 Task: Create a due date automation trigger when advanced on, on the wednesday of the week a card is due add fields with custom field "Resume" cleared at 11:00 AM.
Action: Mouse moved to (1259, 86)
Screenshot: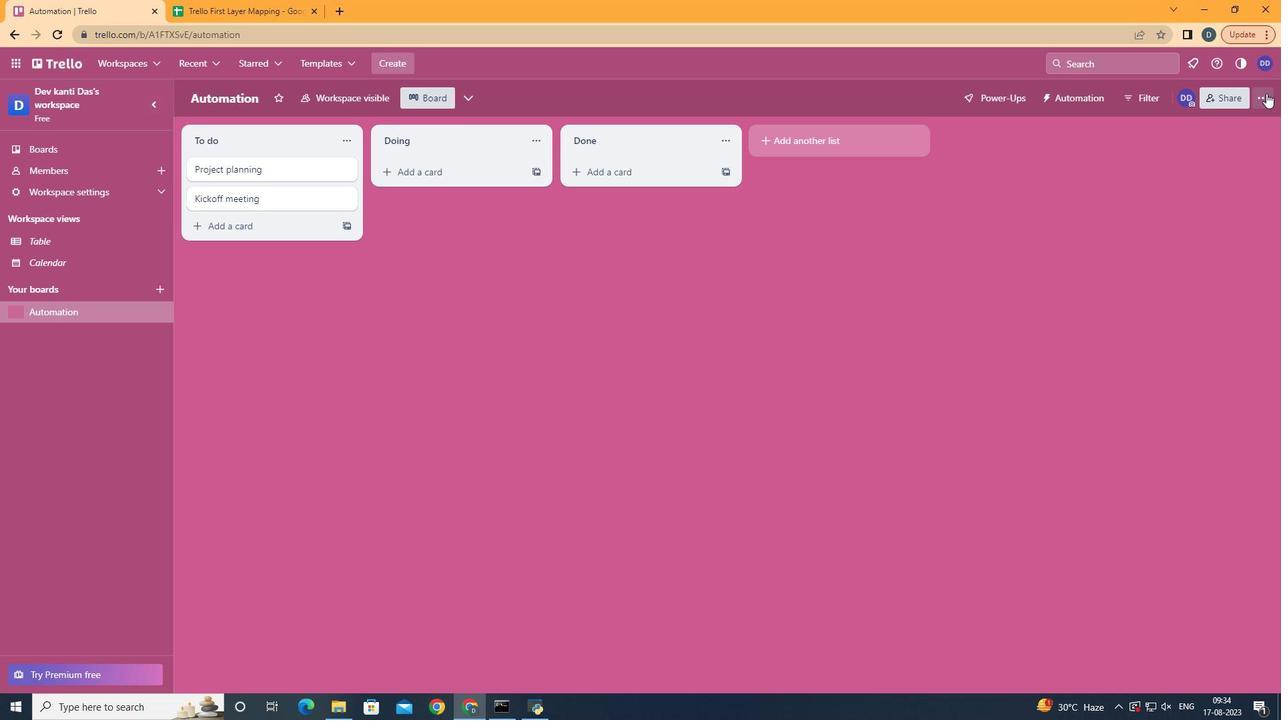 
Action: Mouse pressed left at (1259, 86)
Screenshot: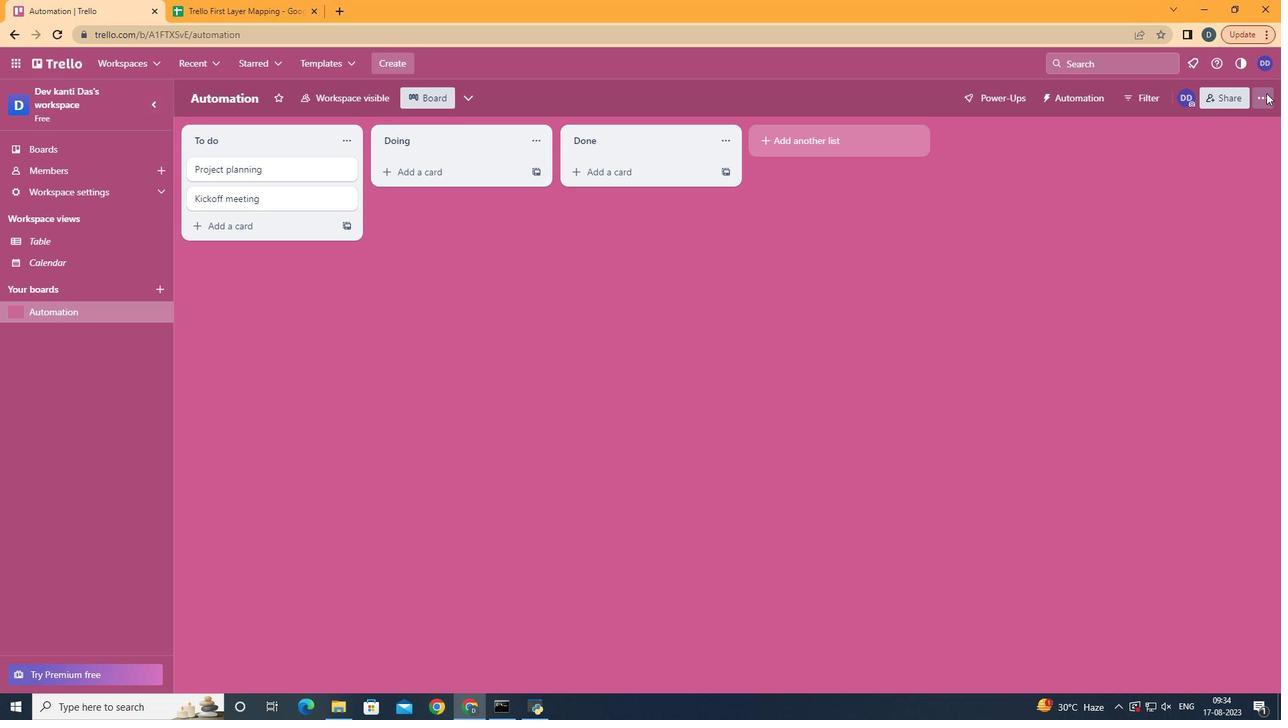
Action: Mouse moved to (1153, 279)
Screenshot: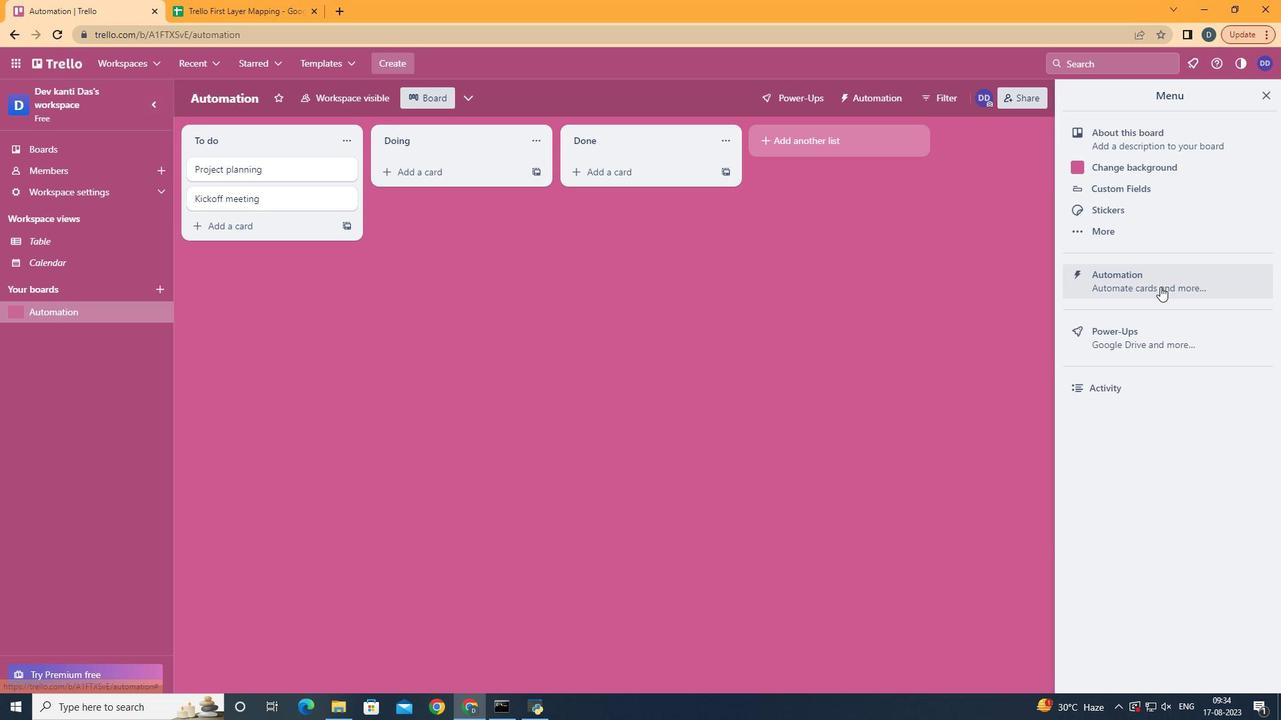 
Action: Mouse pressed left at (1153, 279)
Screenshot: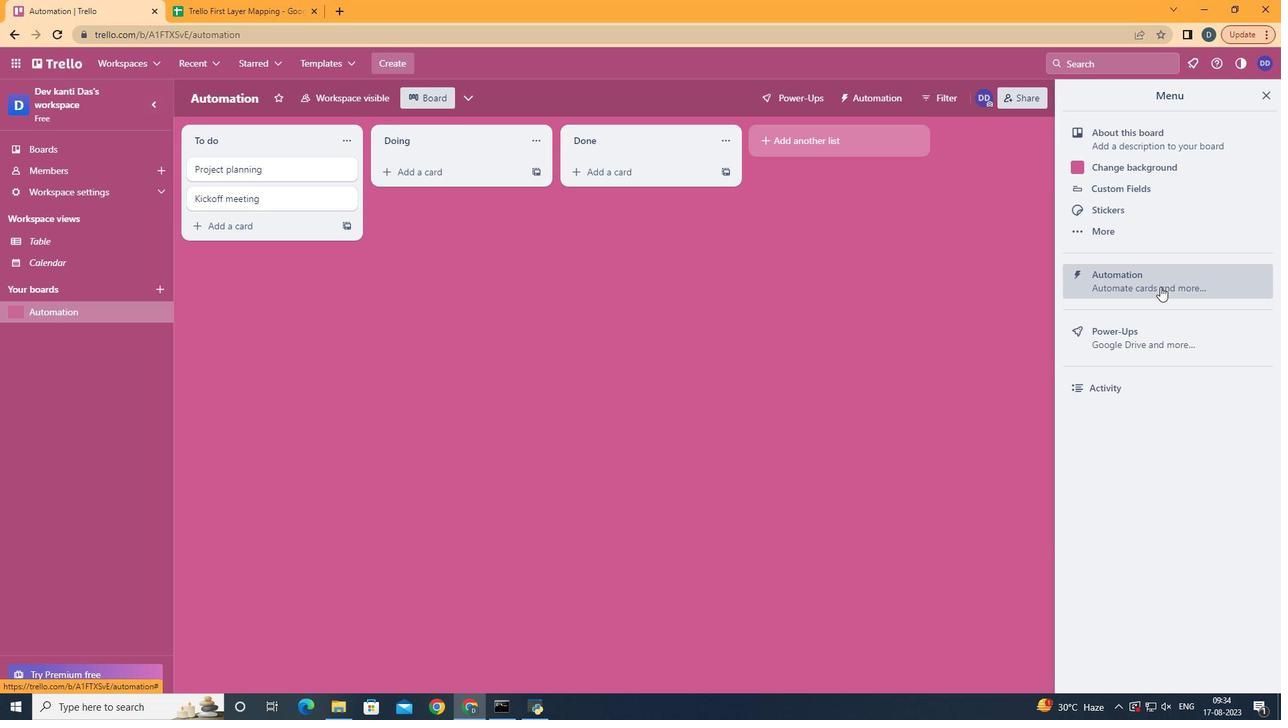 
Action: Mouse moved to (266, 263)
Screenshot: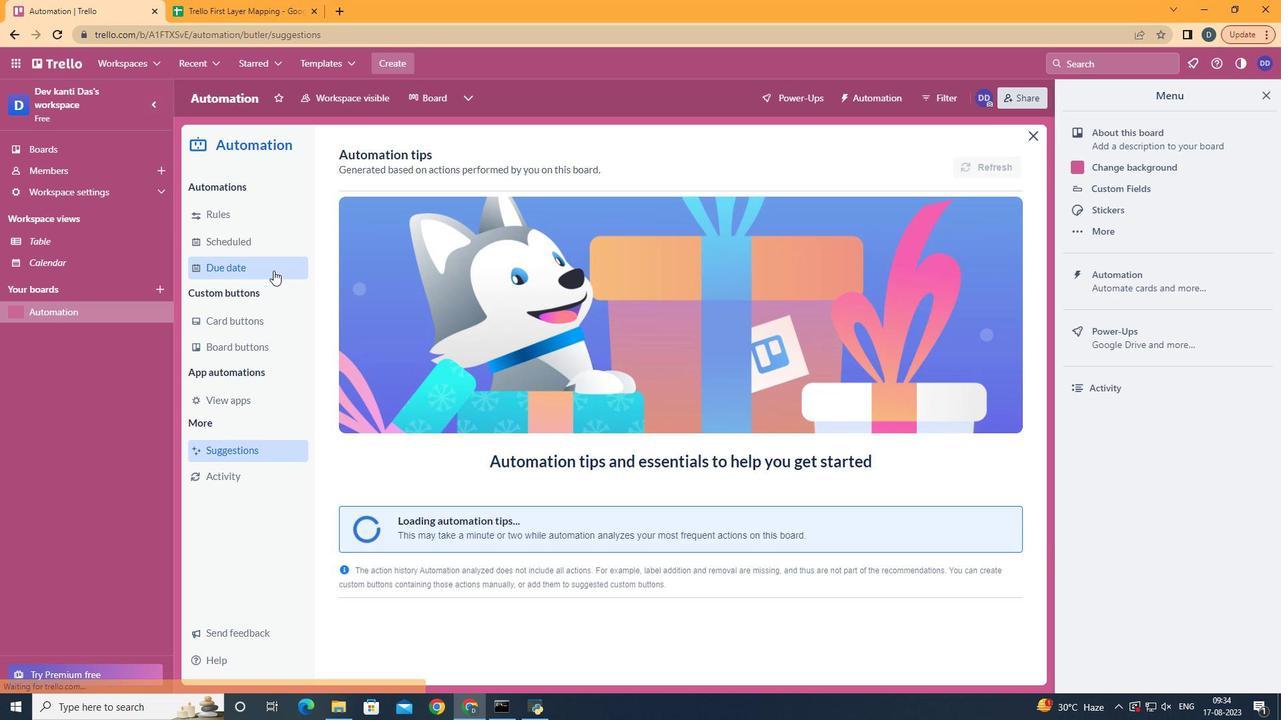 
Action: Mouse pressed left at (266, 263)
Screenshot: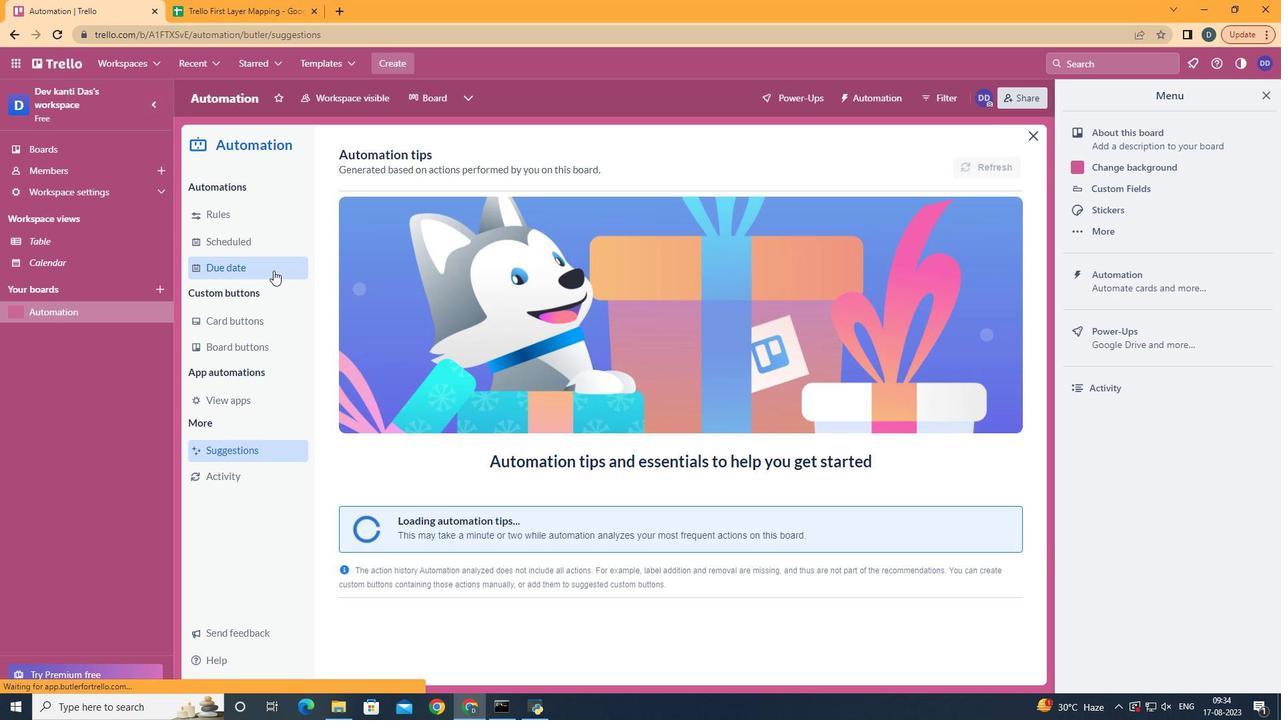 
Action: Mouse moved to (923, 159)
Screenshot: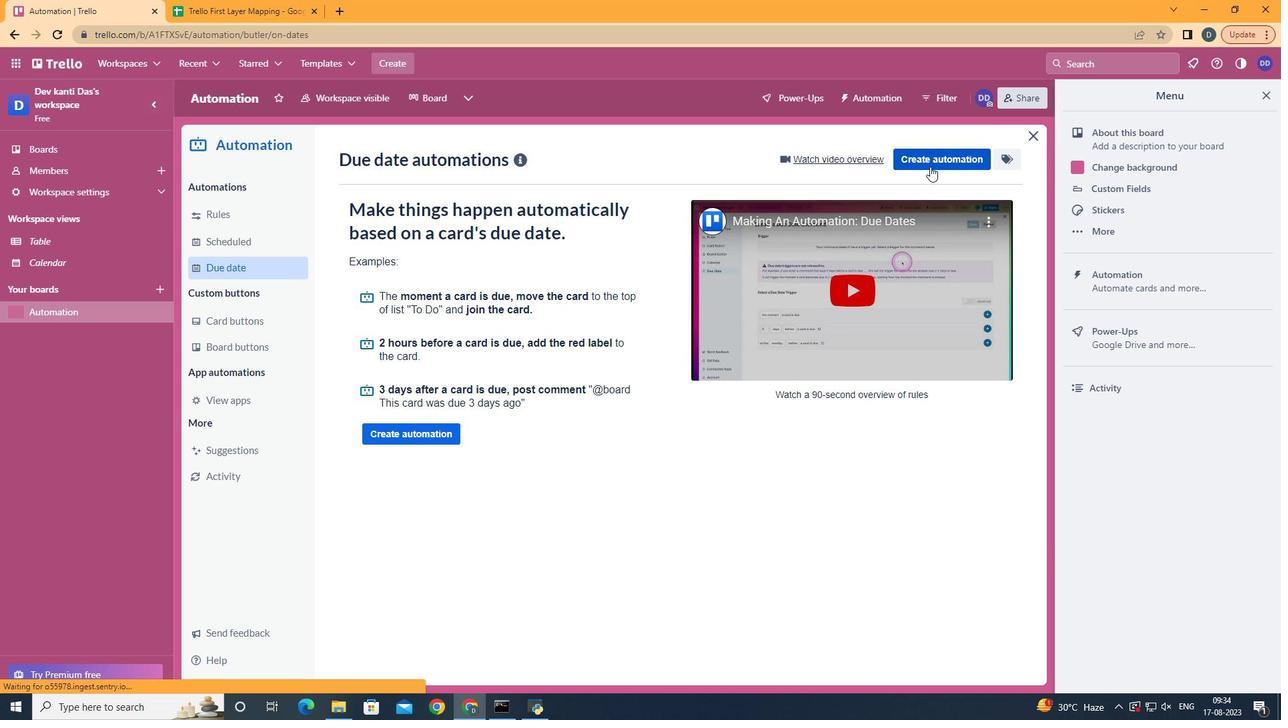 
Action: Mouse pressed left at (923, 159)
Screenshot: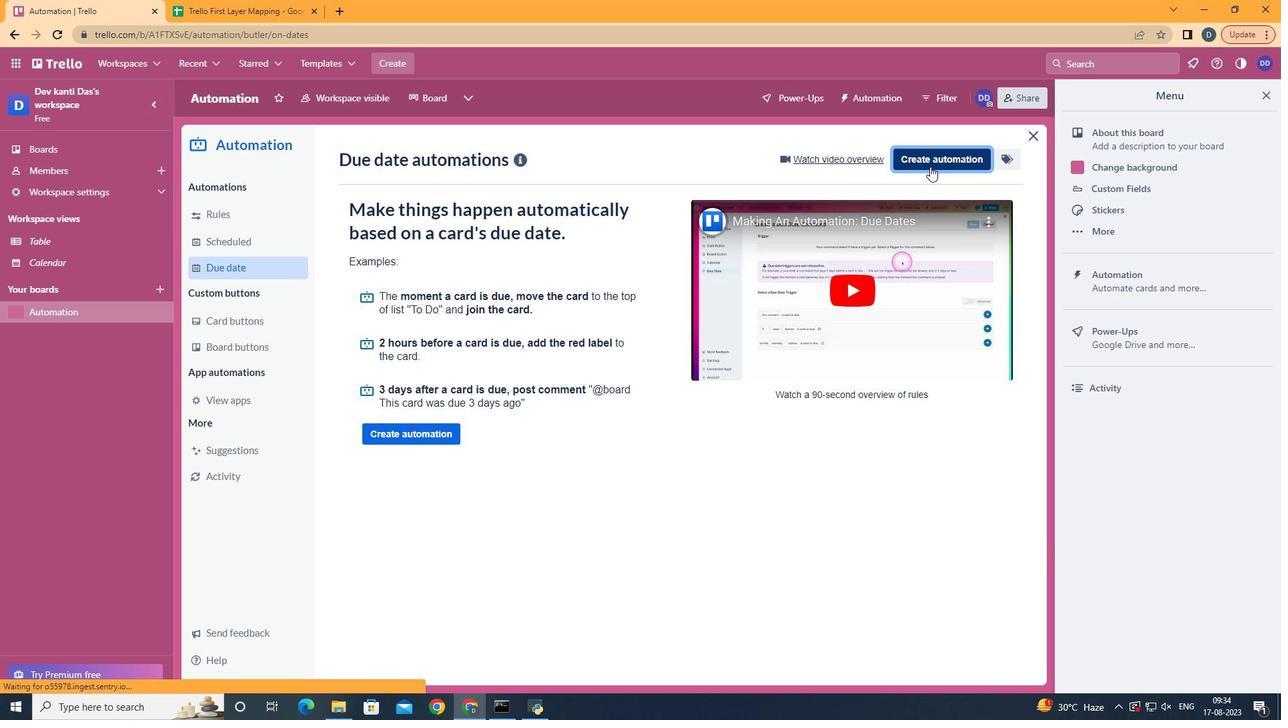 
Action: Mouse moved to (699, 286)
Screenshot: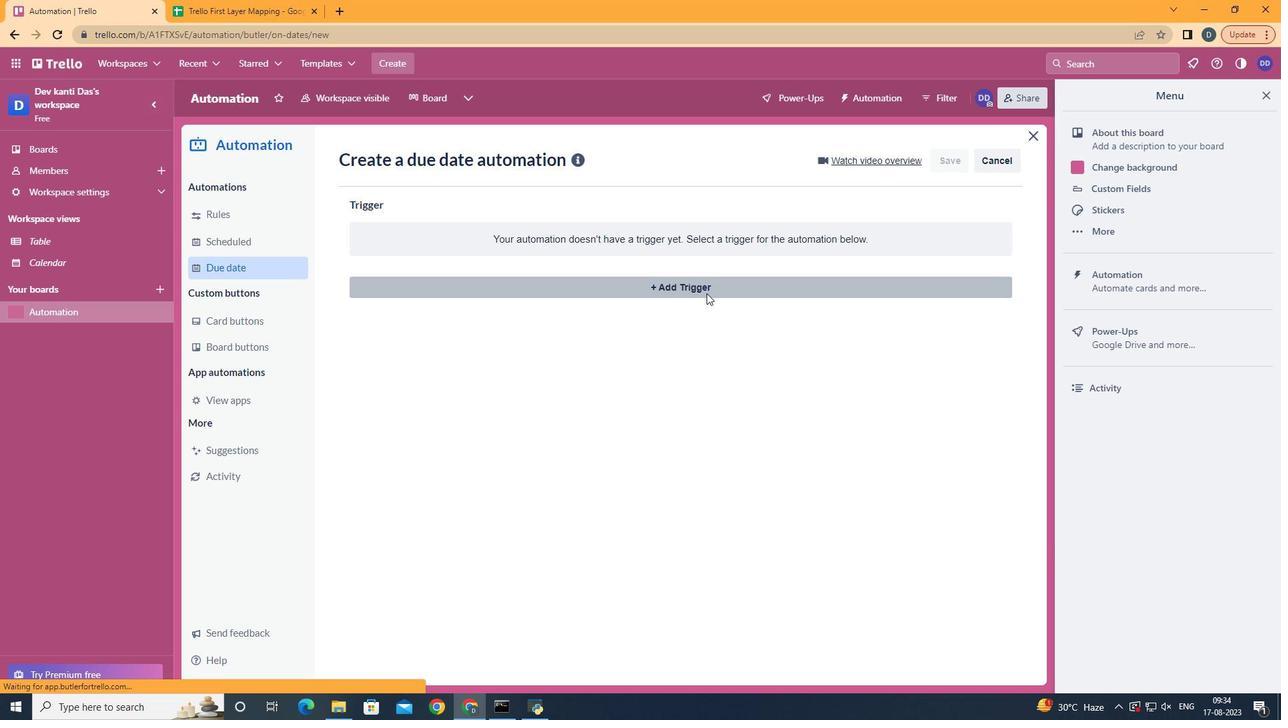
Action: Mouse pressed left at (699, 286)
Screenshot: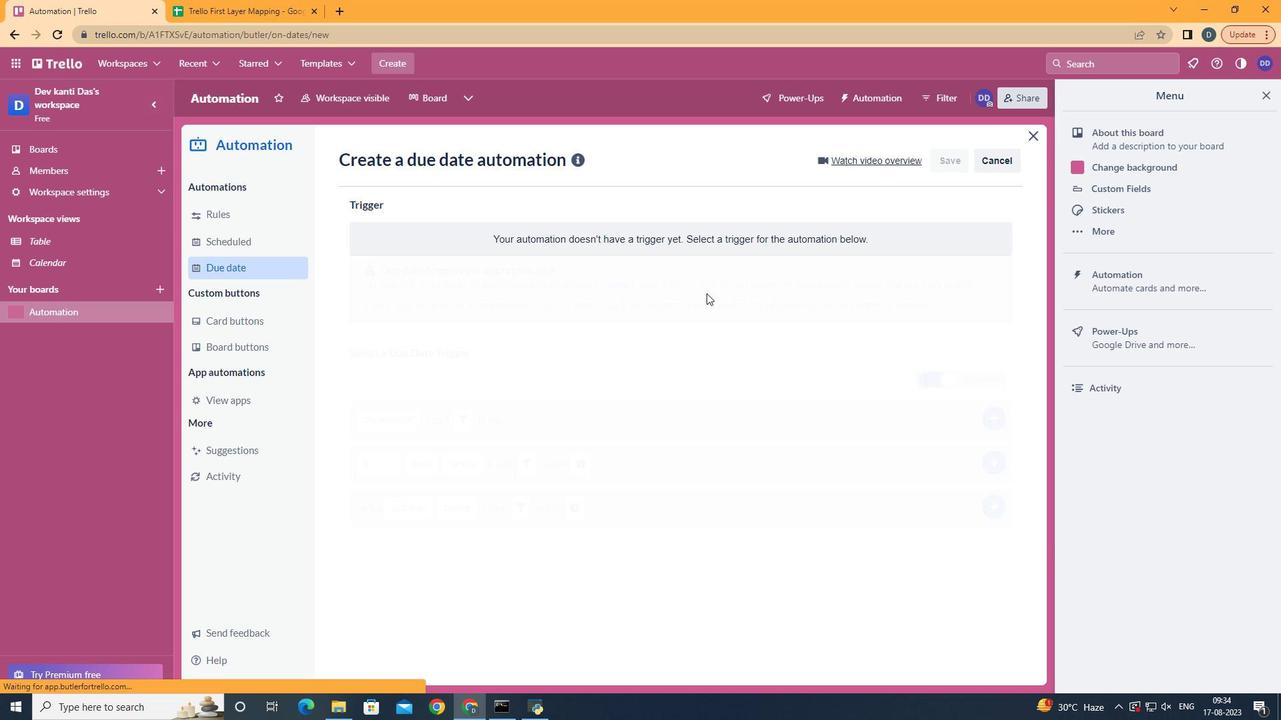
Action: Mouse moved to (421, 395)
Screenshot: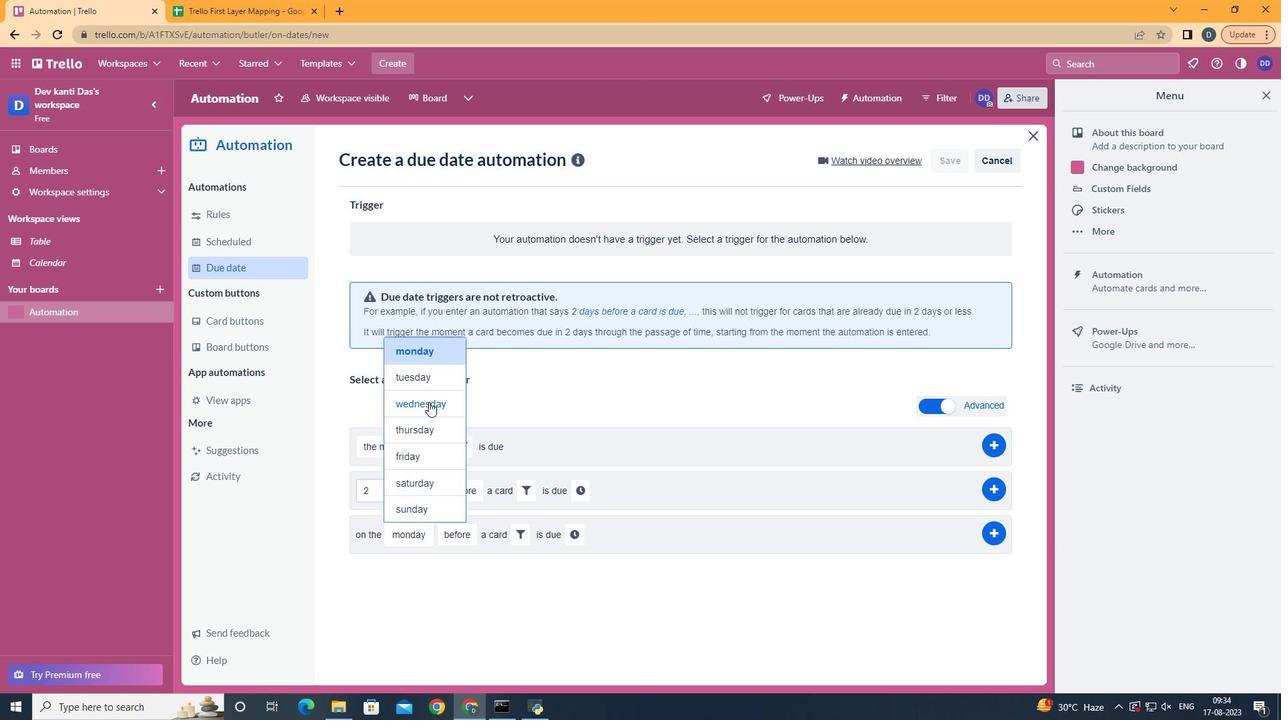 
Action: Mouse pressed left at (421, 395)
Screenshot: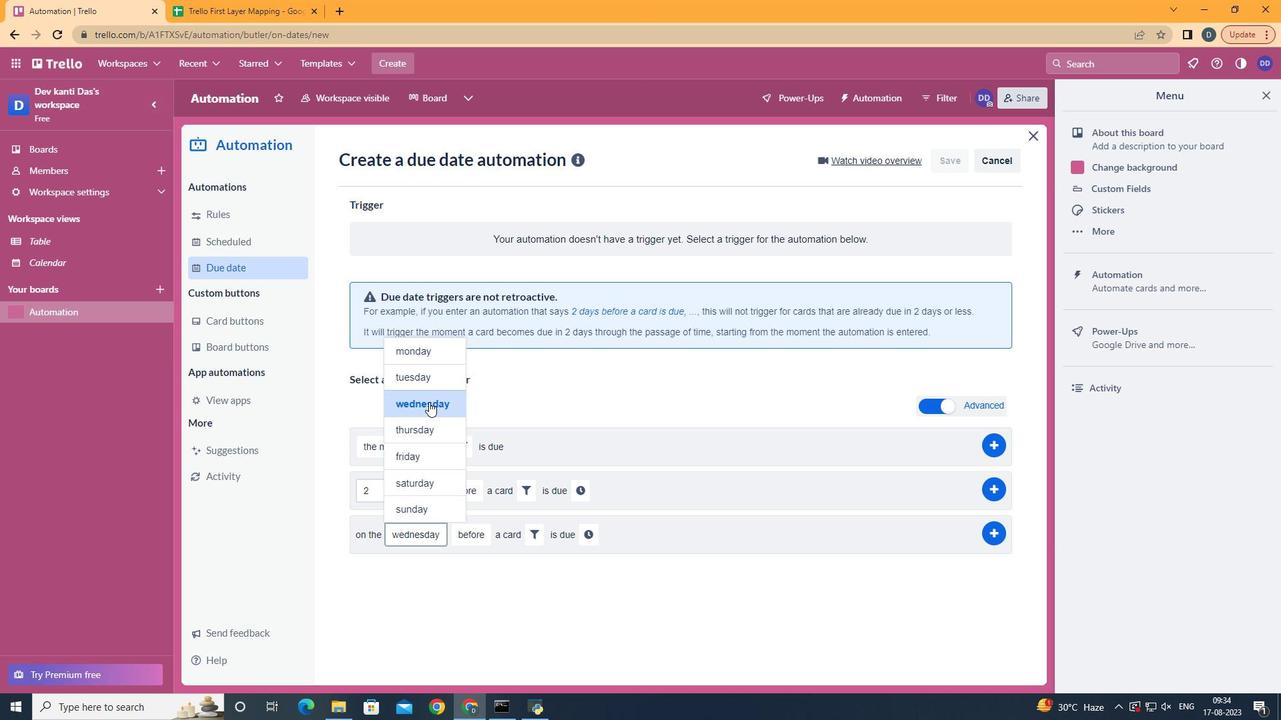 
Action: Mouse moved to (477, 606)
Screenshot: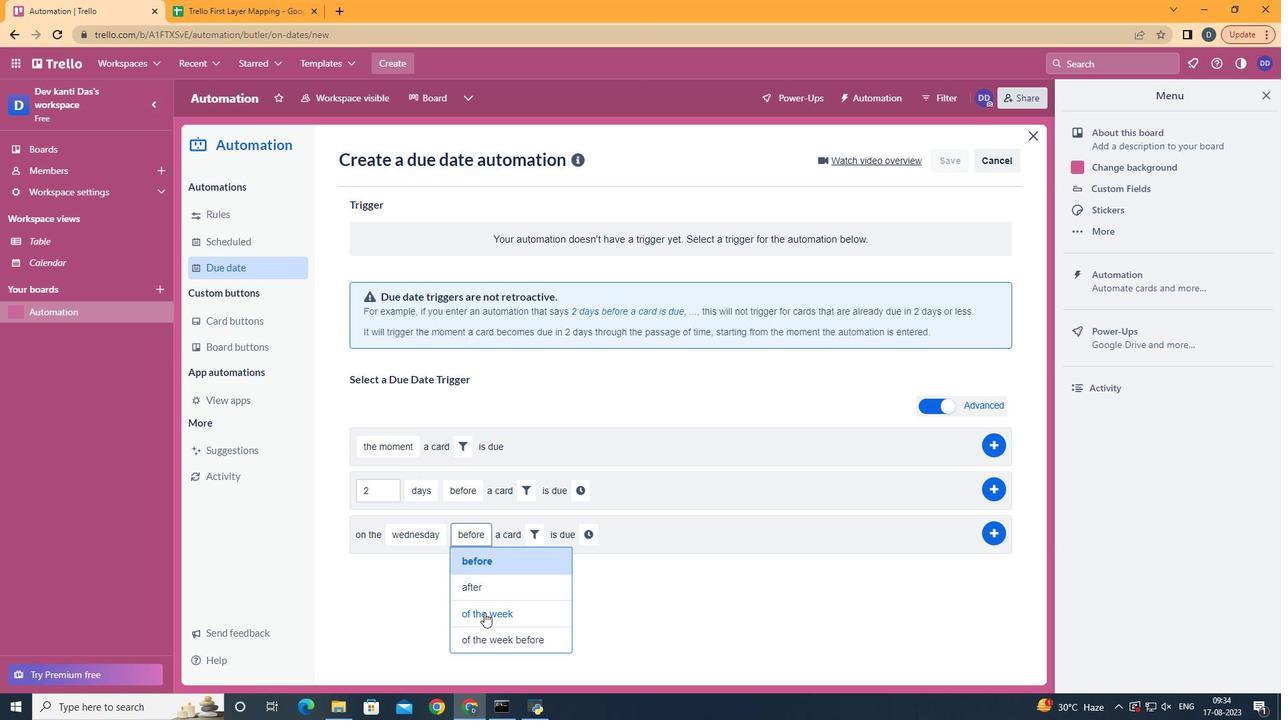 
Action: Mouse pressed left at (477, 606)
Screenshot: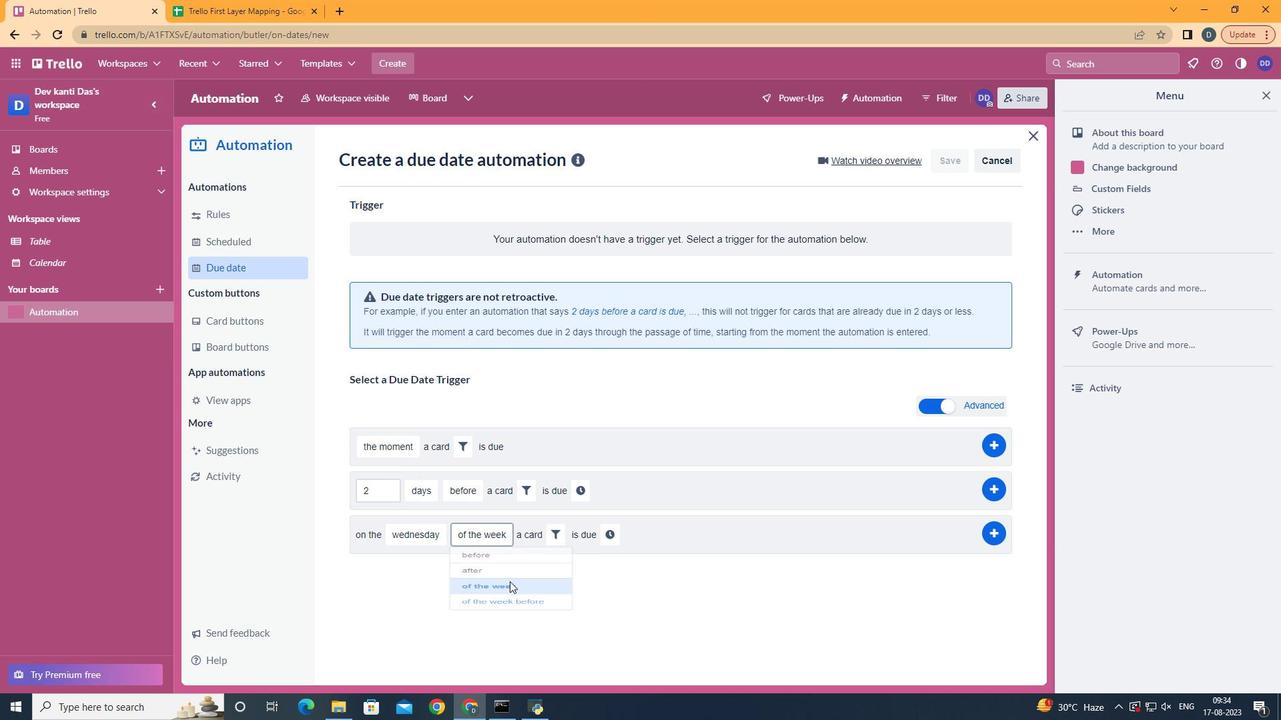 
Action: Mouse moved to (540, 524)
Screenshot: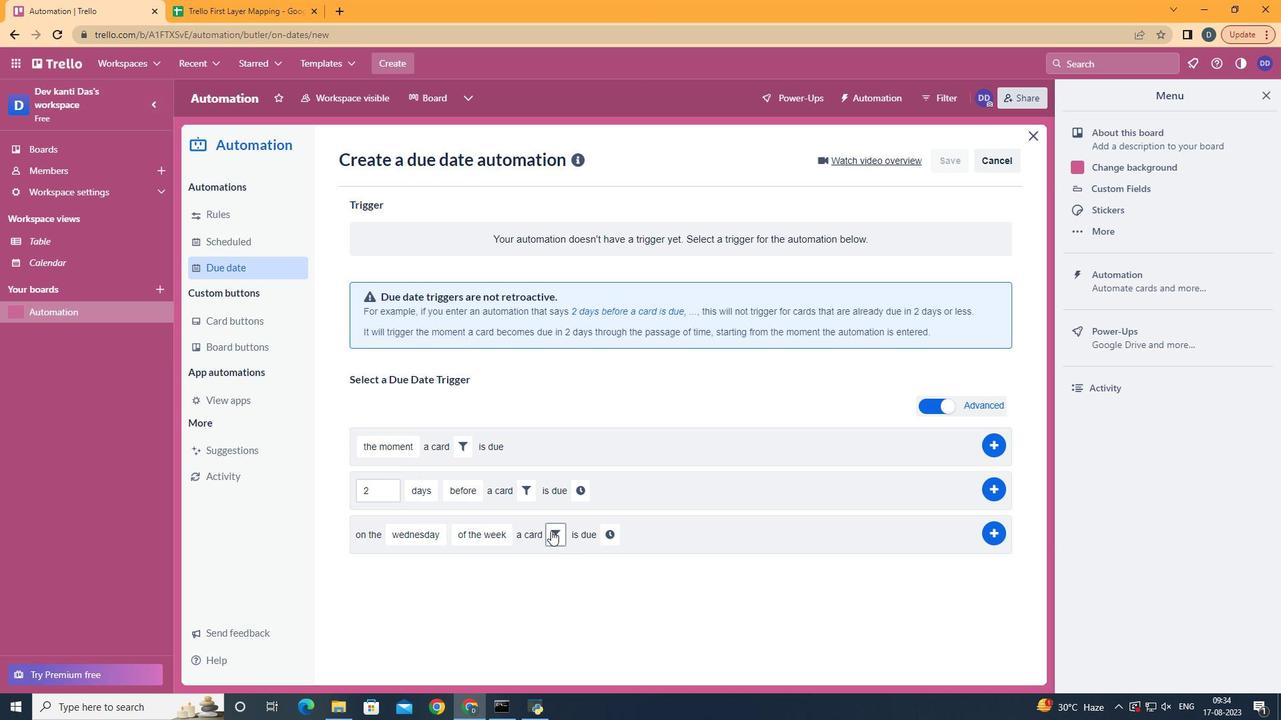 
Action: Mouse pressed left at (540, 524)
Screenshot: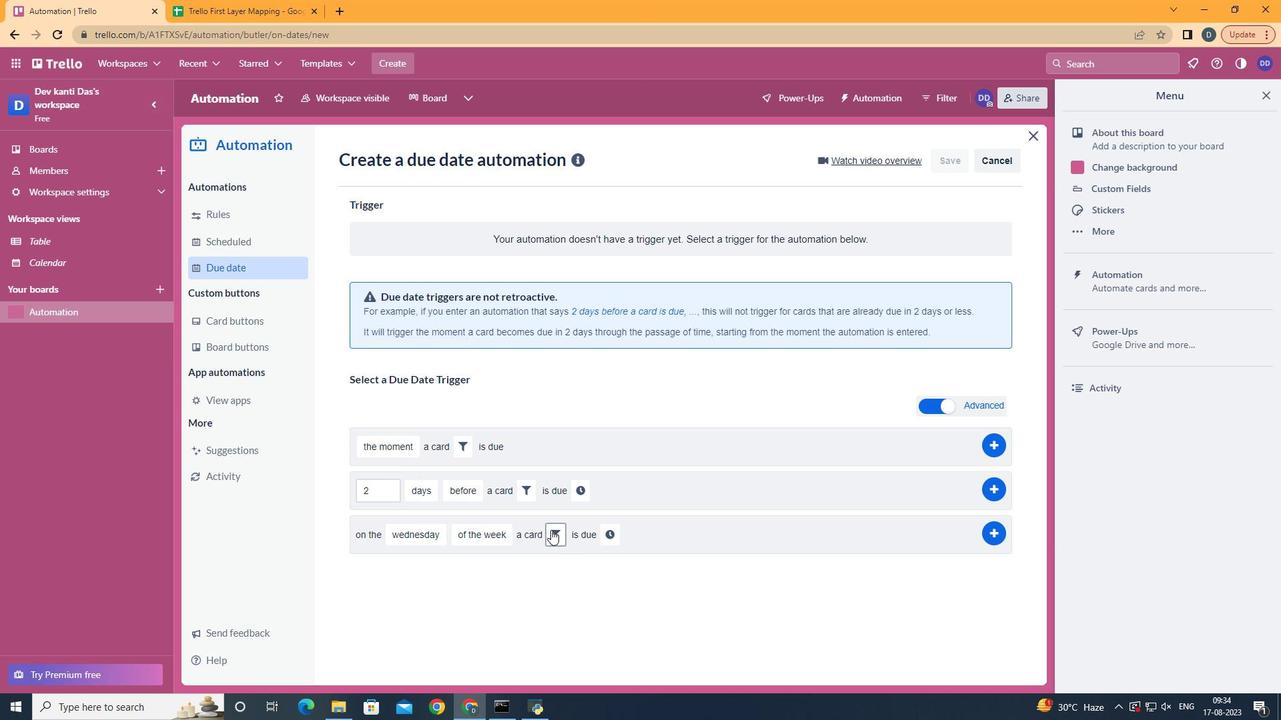 
Action: Mouse moved to (786, 569)
Screenshot: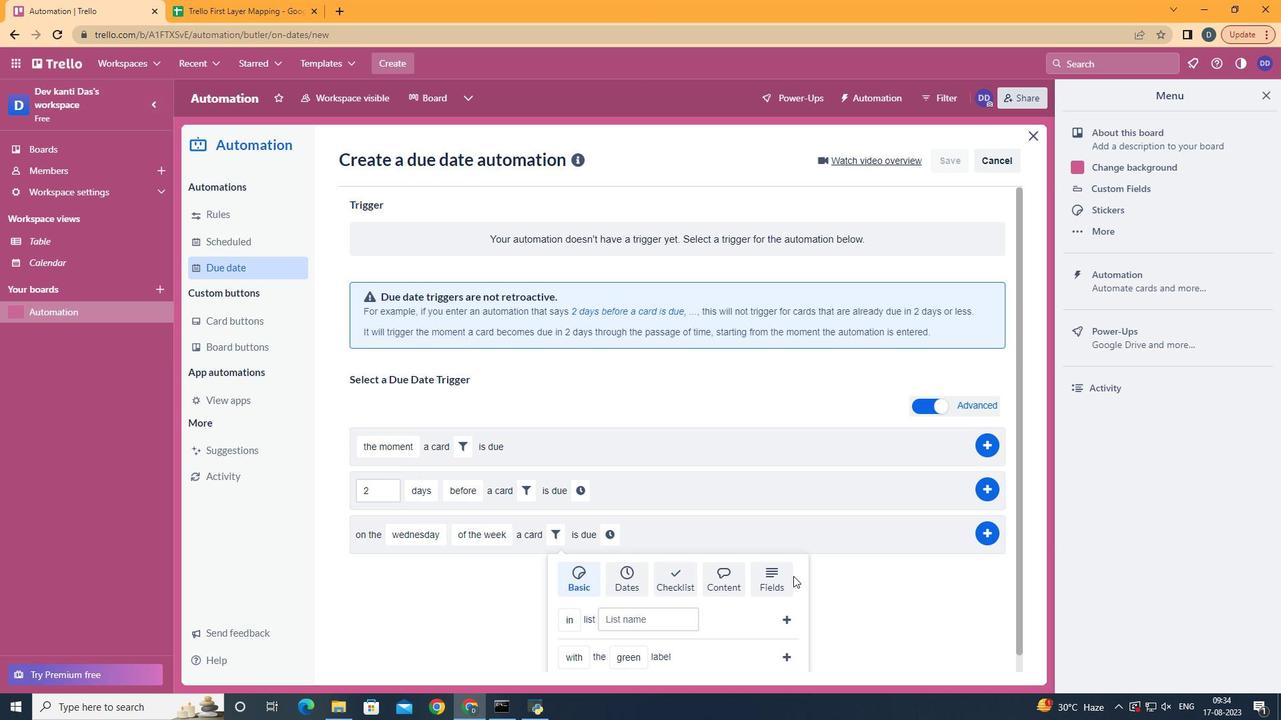 
Action: Mouse pressed left at (786, 569)
Screenshot: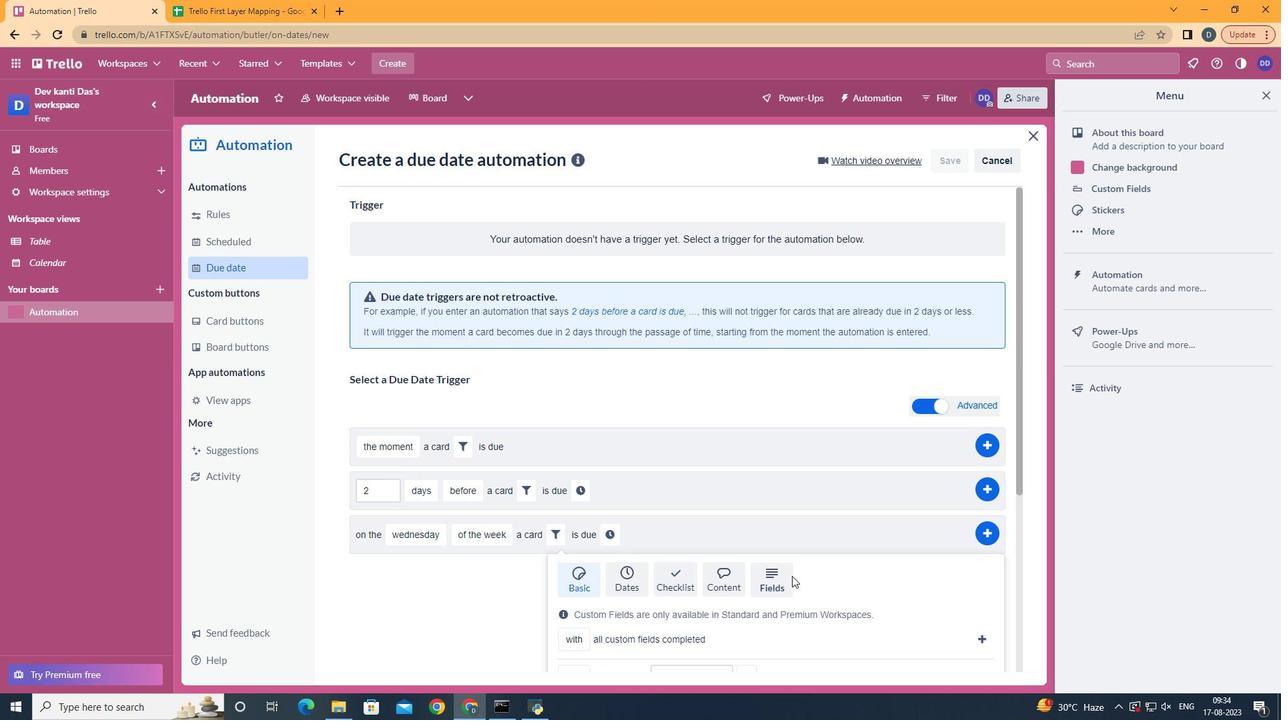 
Action: Mouse moved to (775, 569)
Screenshot: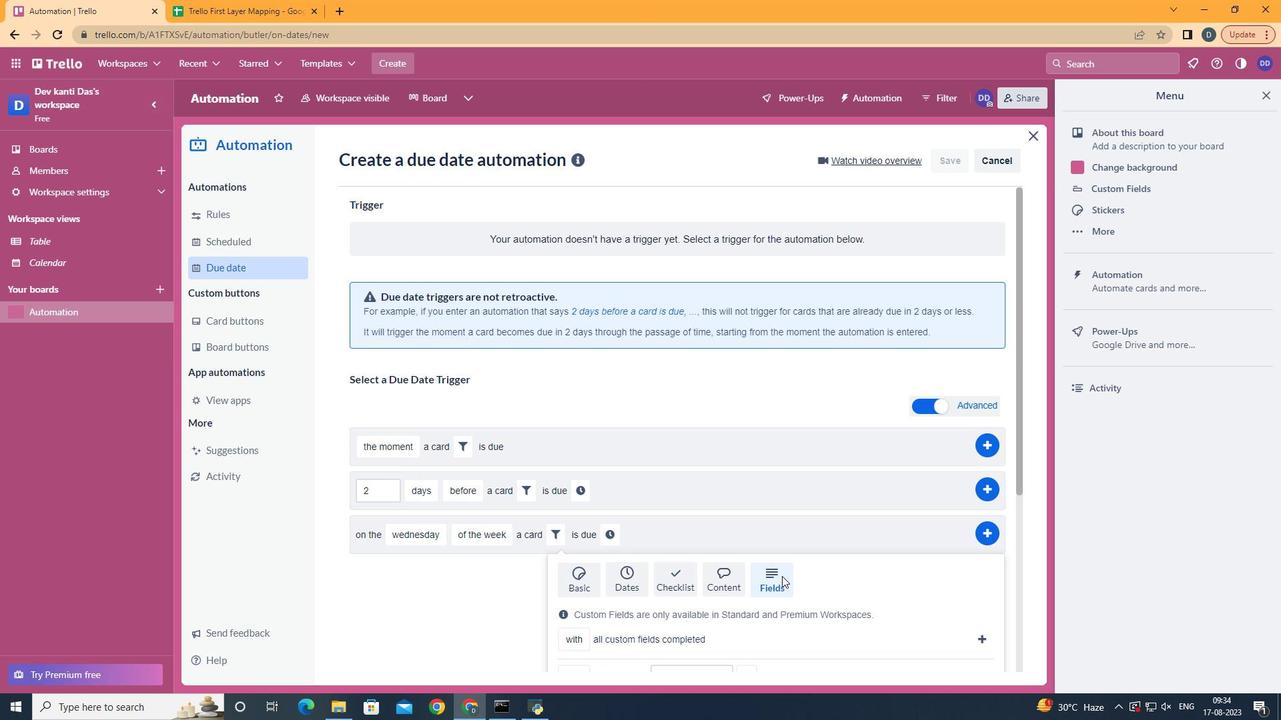 
Action: Mouse scrolled (775, 568) with delta (0, 0)
Screenshot: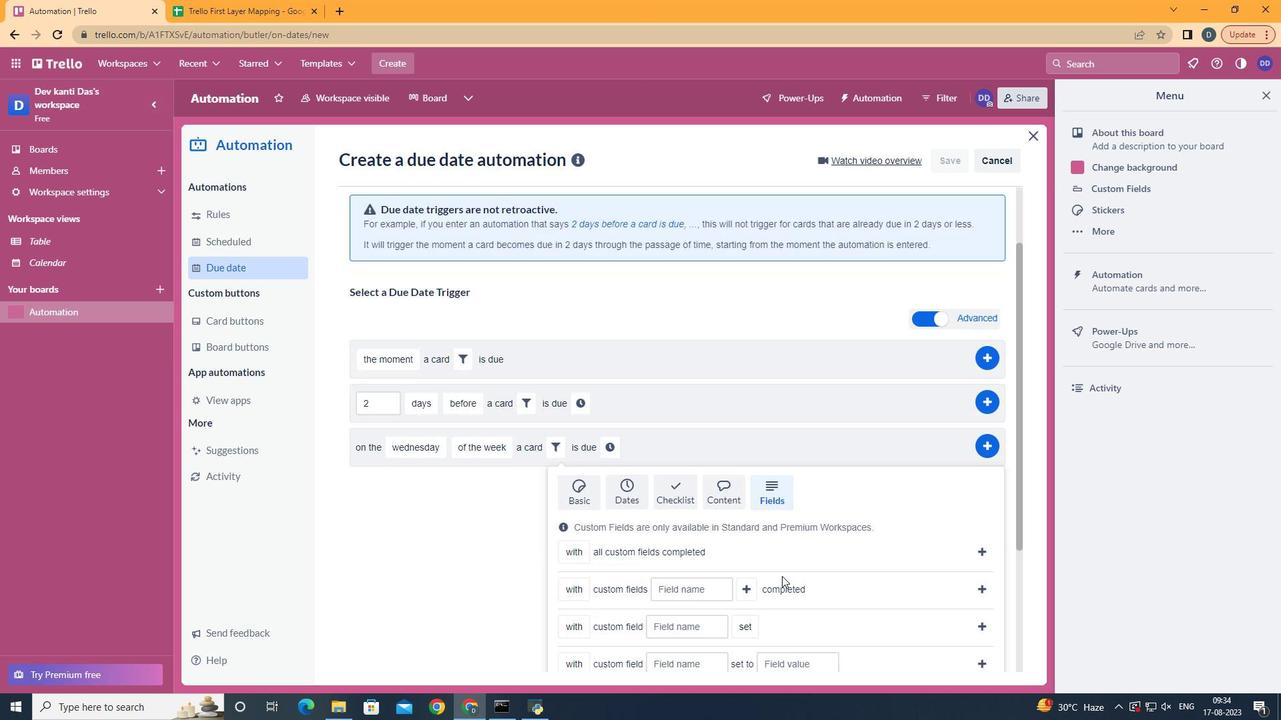
Action: Mouse scrolled (775, 568) with delta (0, 0)
Screenshot: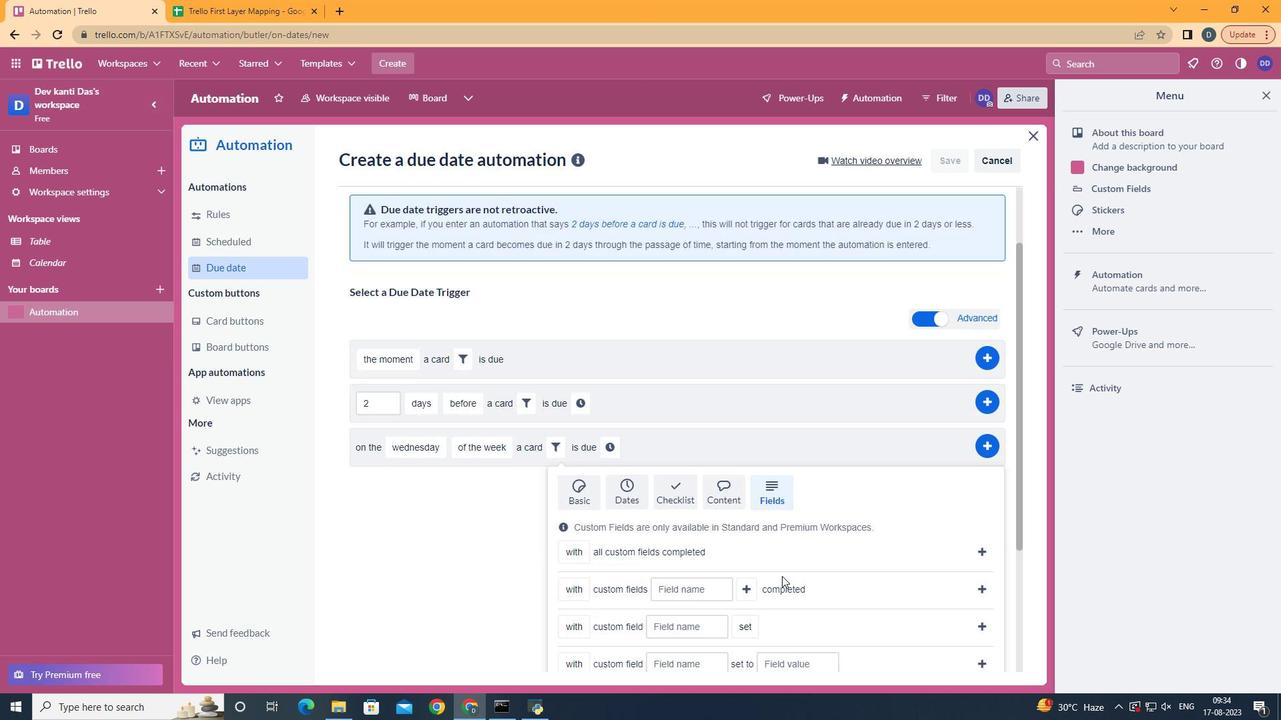 
Action: Mouse scrolled (775, 568) with delta (0, 0)
Screenshot: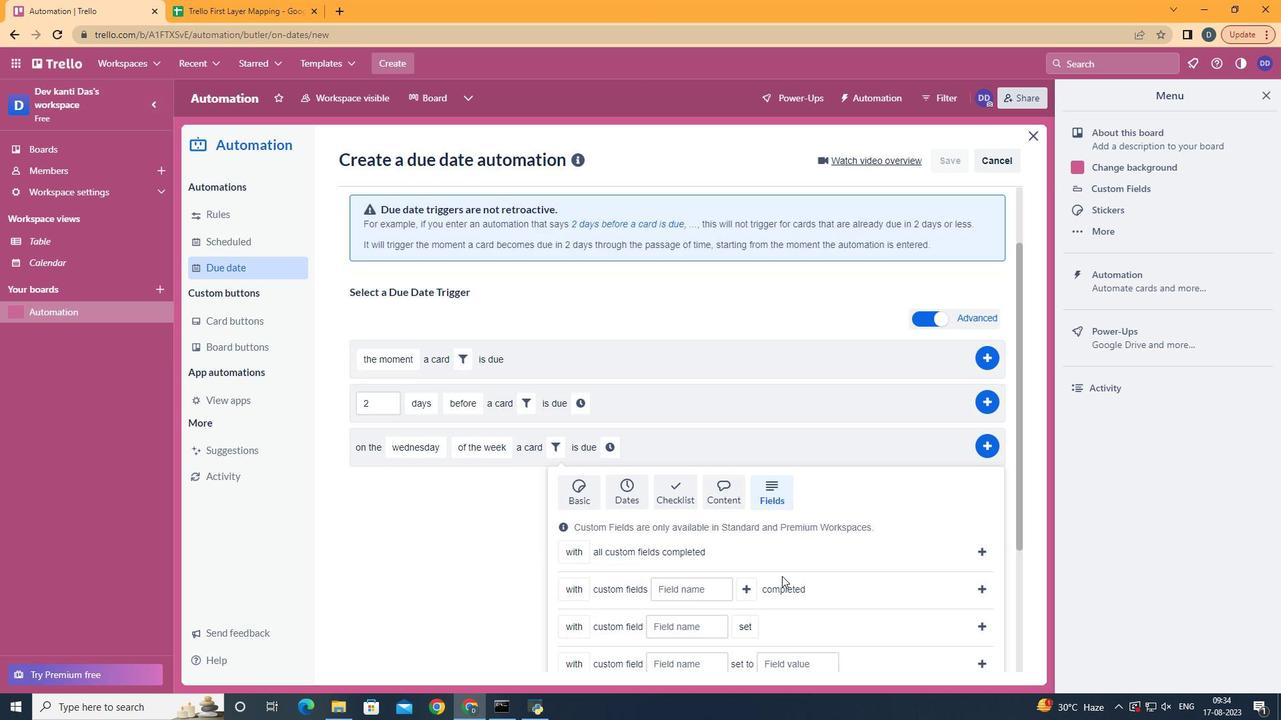 
Action: Mouse scrolled (775, 568) with delta (0, 0)
Screenshot: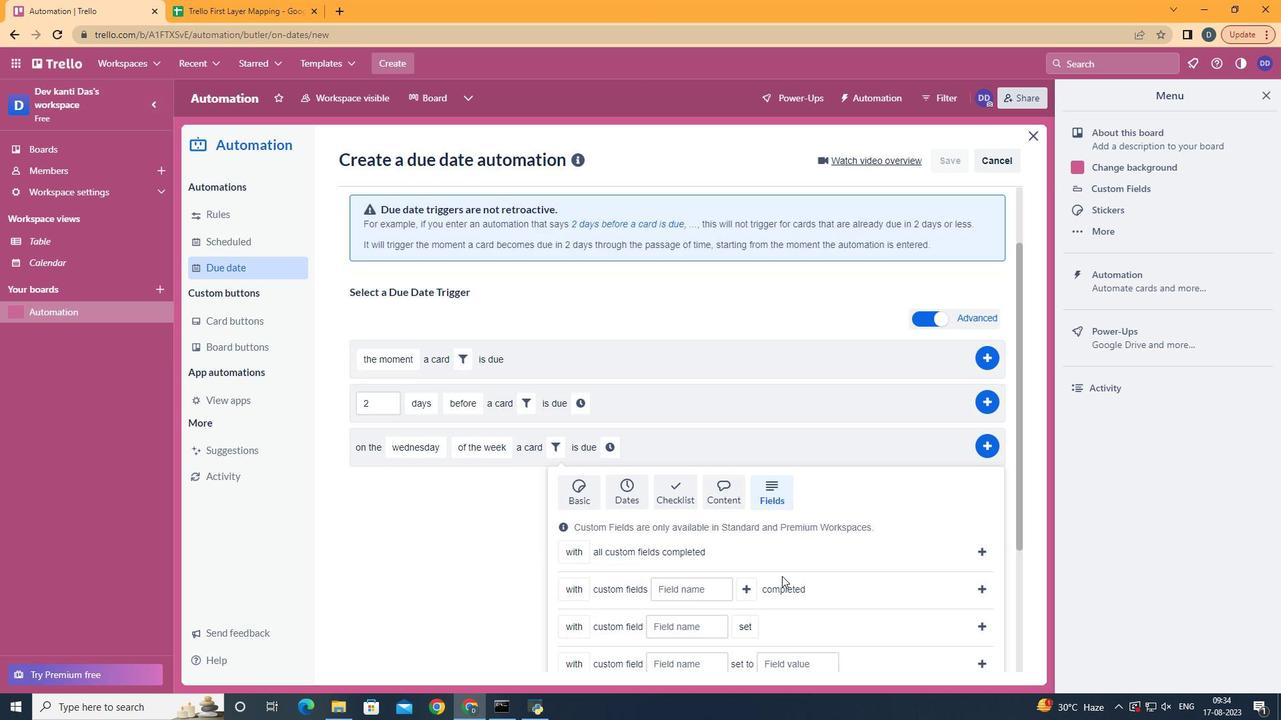 
Action: Mouse scrolled (775, 568) with delta (0, 0)
Screenshot: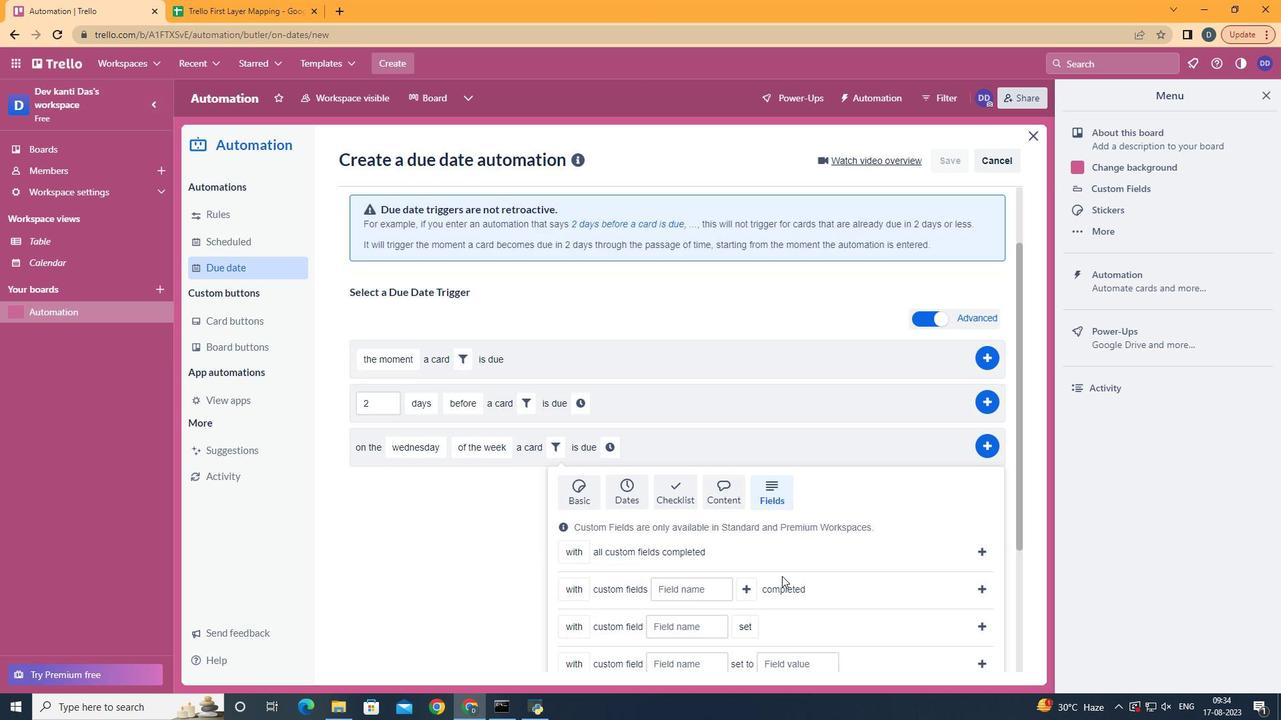 
Action: Mouse moved to (696, 425)
Screenshot: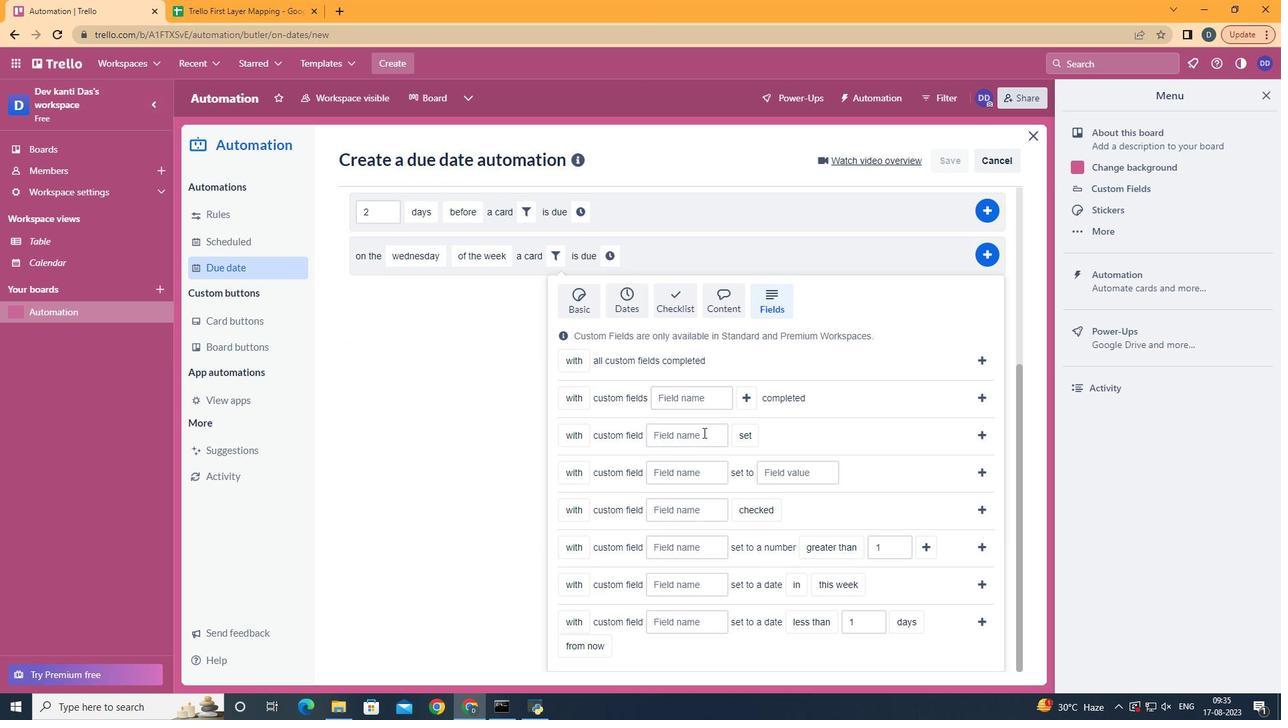 
Action: Mouse pressed left at (696, 425)
Screenshot: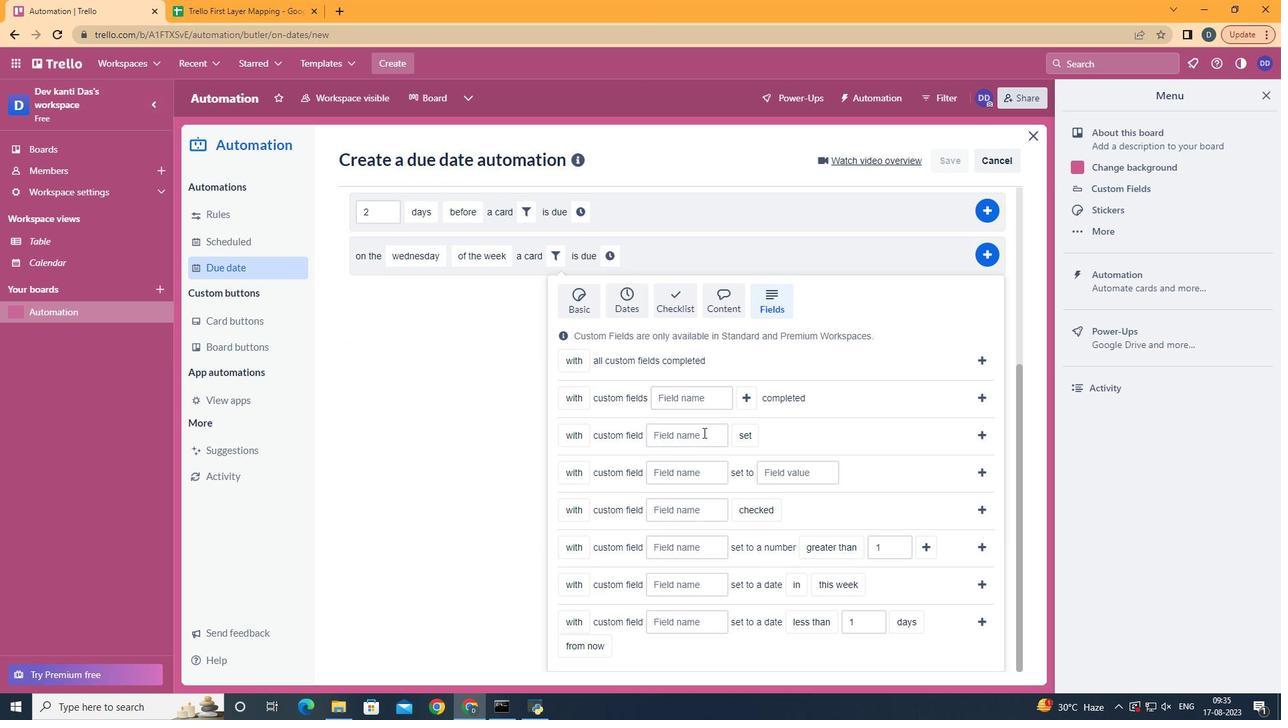 
Action: Key pressed <Key.shift>Resume
Screenshot: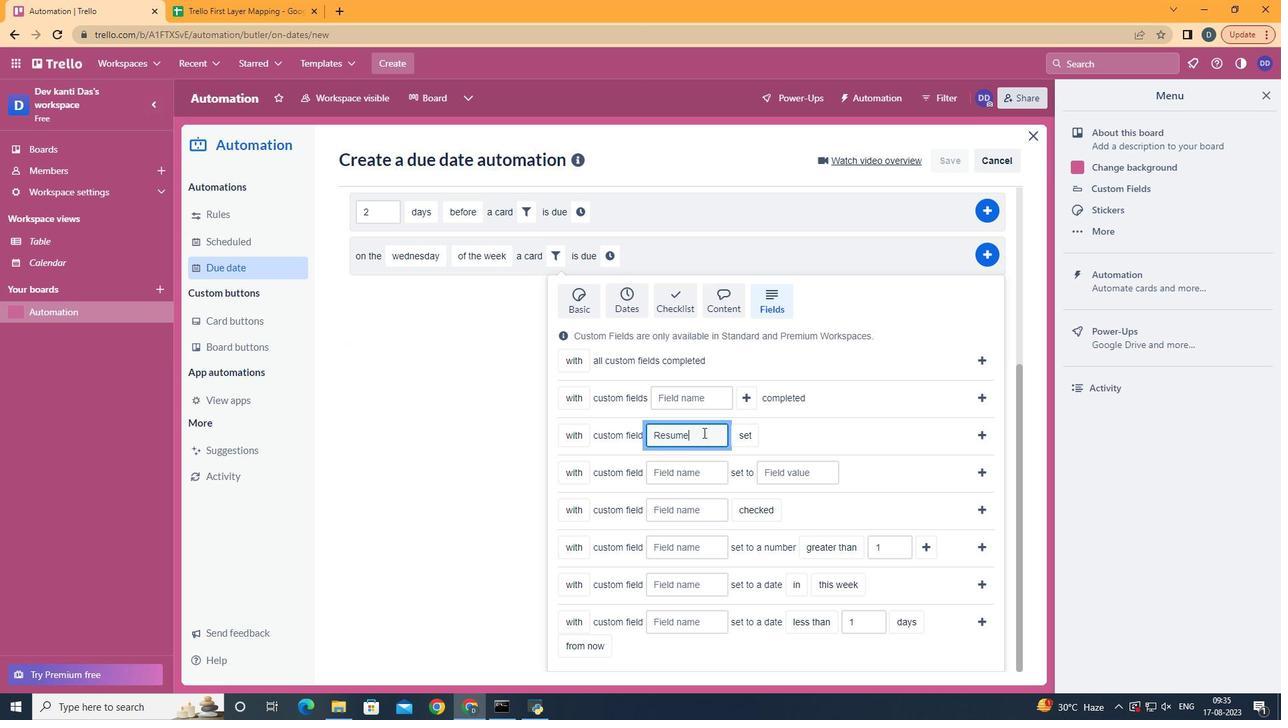 
Action: Mouse moved to (745, 481)
Screenshot: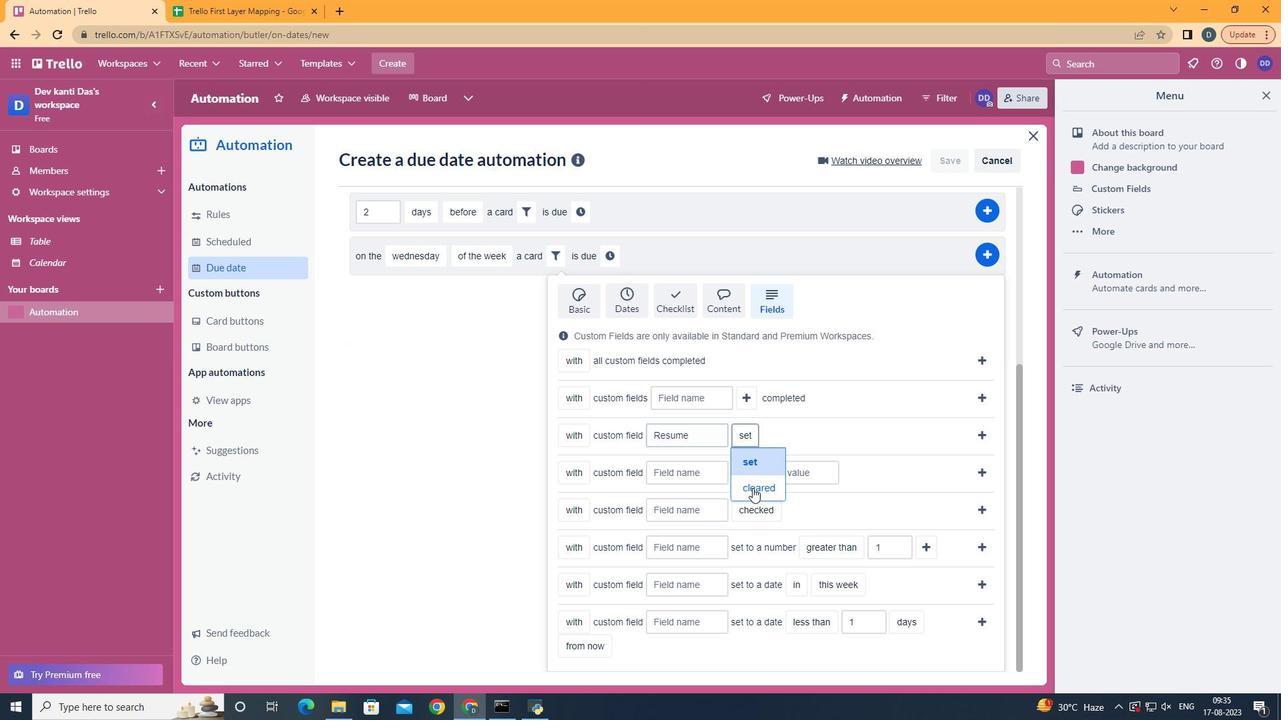 
Action: Mouse pressed left at (745, 481)
Screenshot: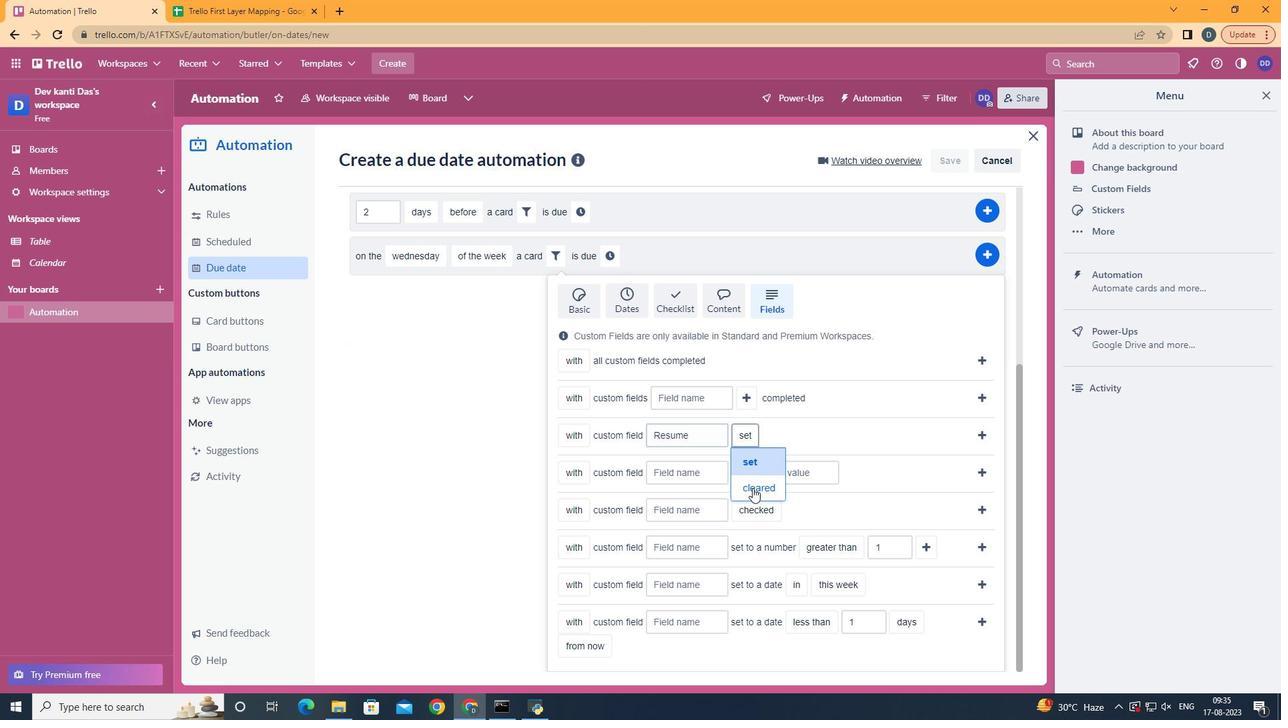 
Action: Mouse moved to (985, 431)
Screenshot: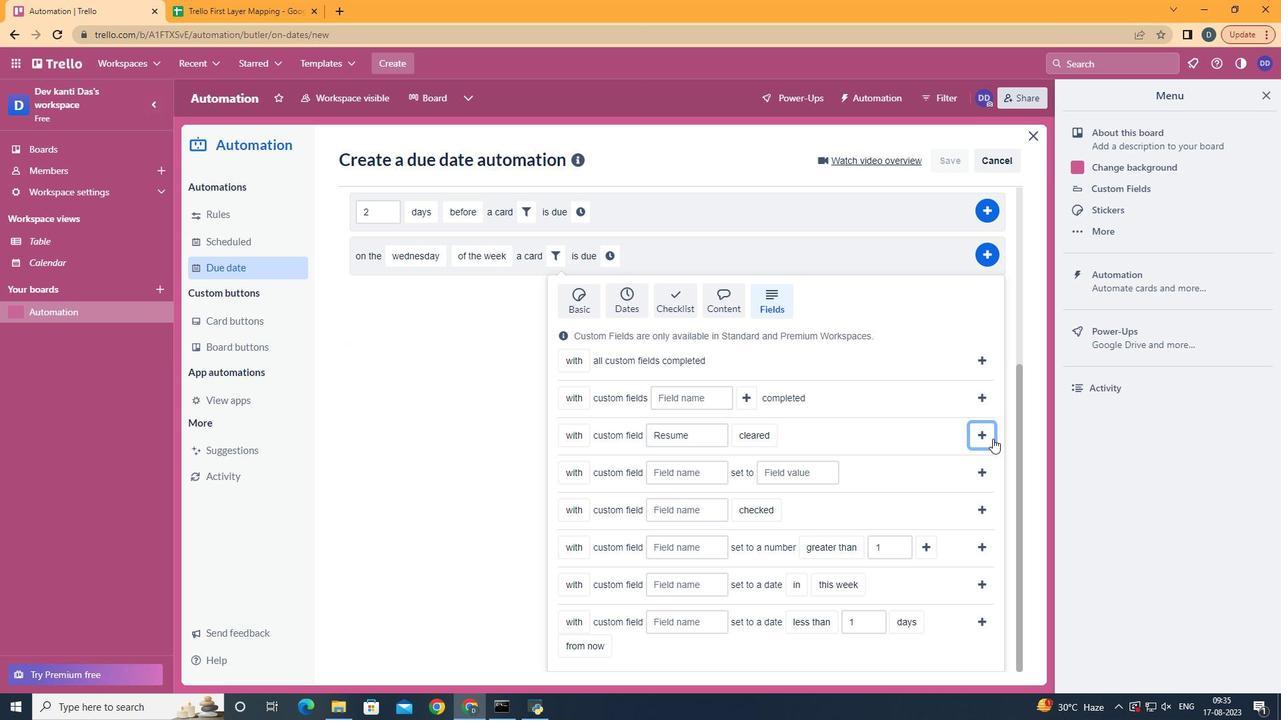 
Action: Mouse pressed left at (985, 431)
Screenshot: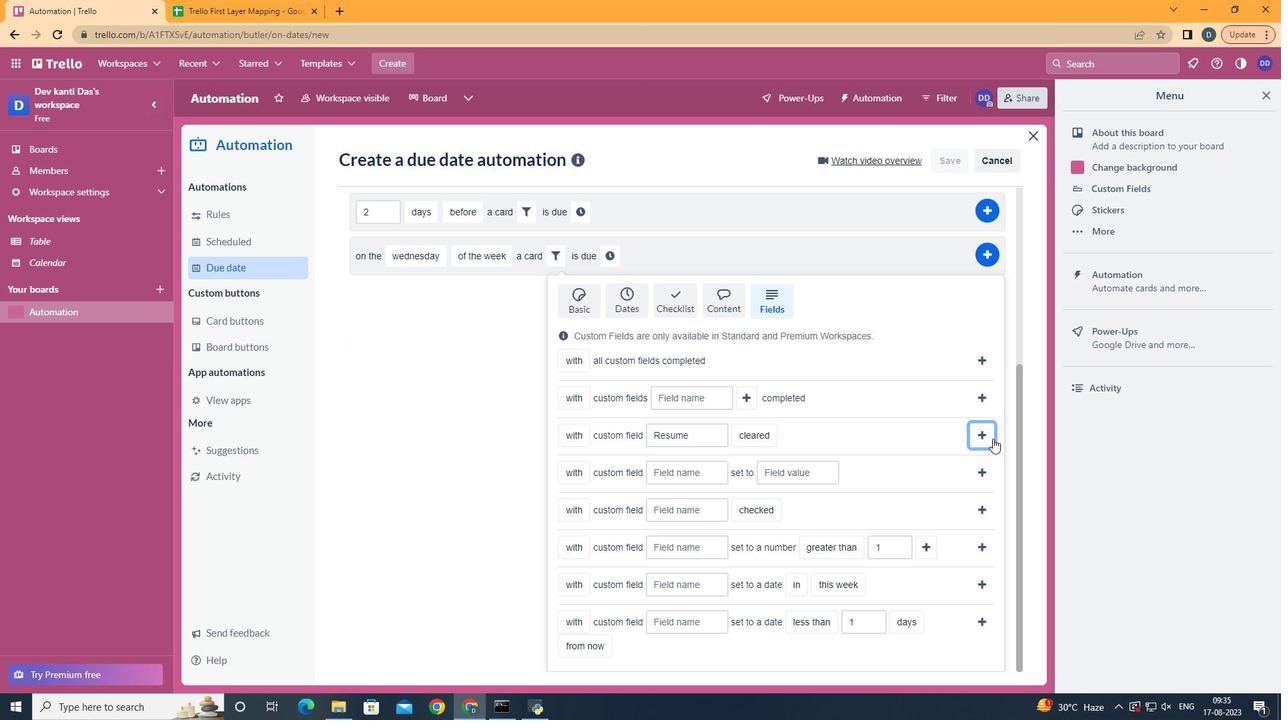 
Action: Mouse moved to (775, 534)
Screenshot: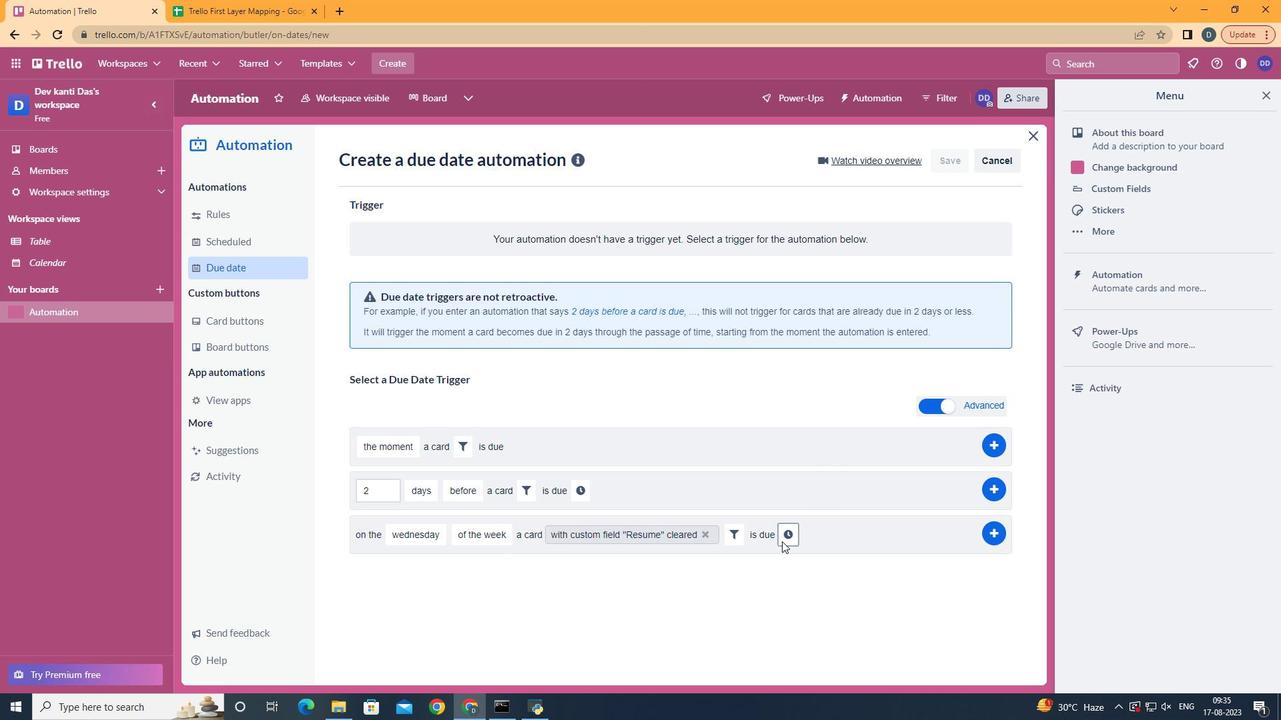 
Action: Mouse pressed left at (775, 534)
Screenshot: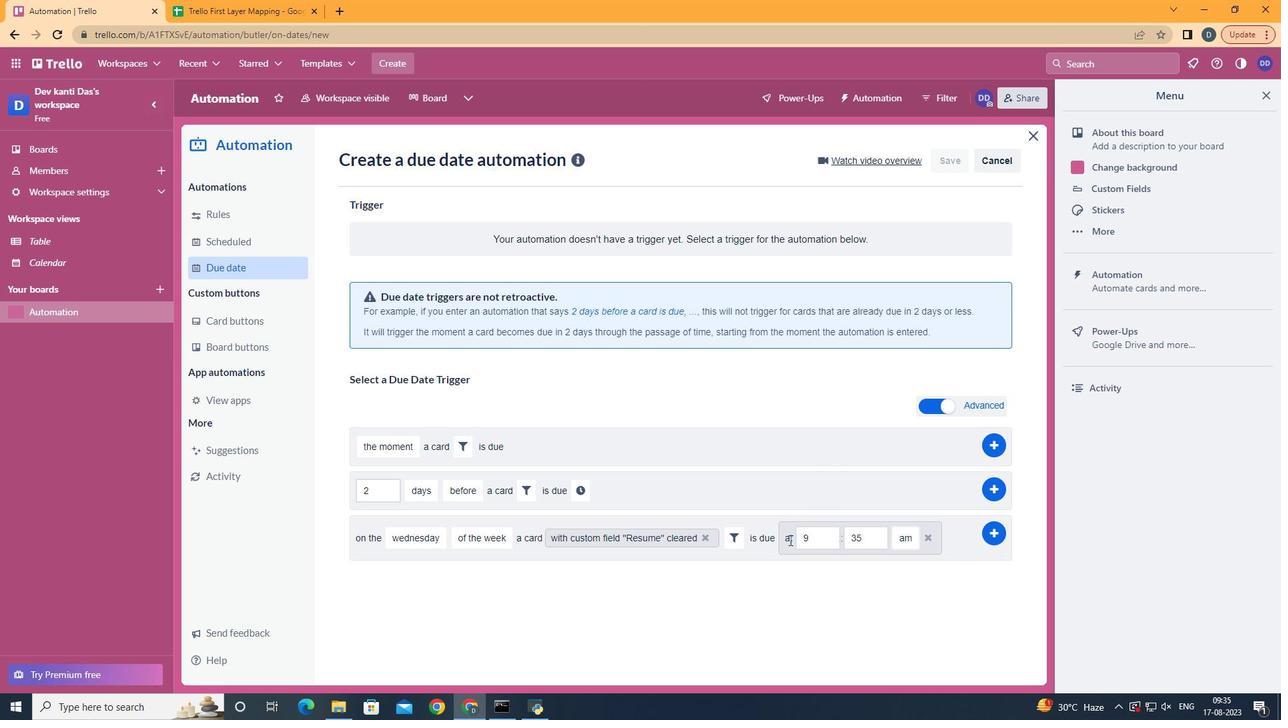 
Action: Mouse moved to (817, 530)
Screenshot: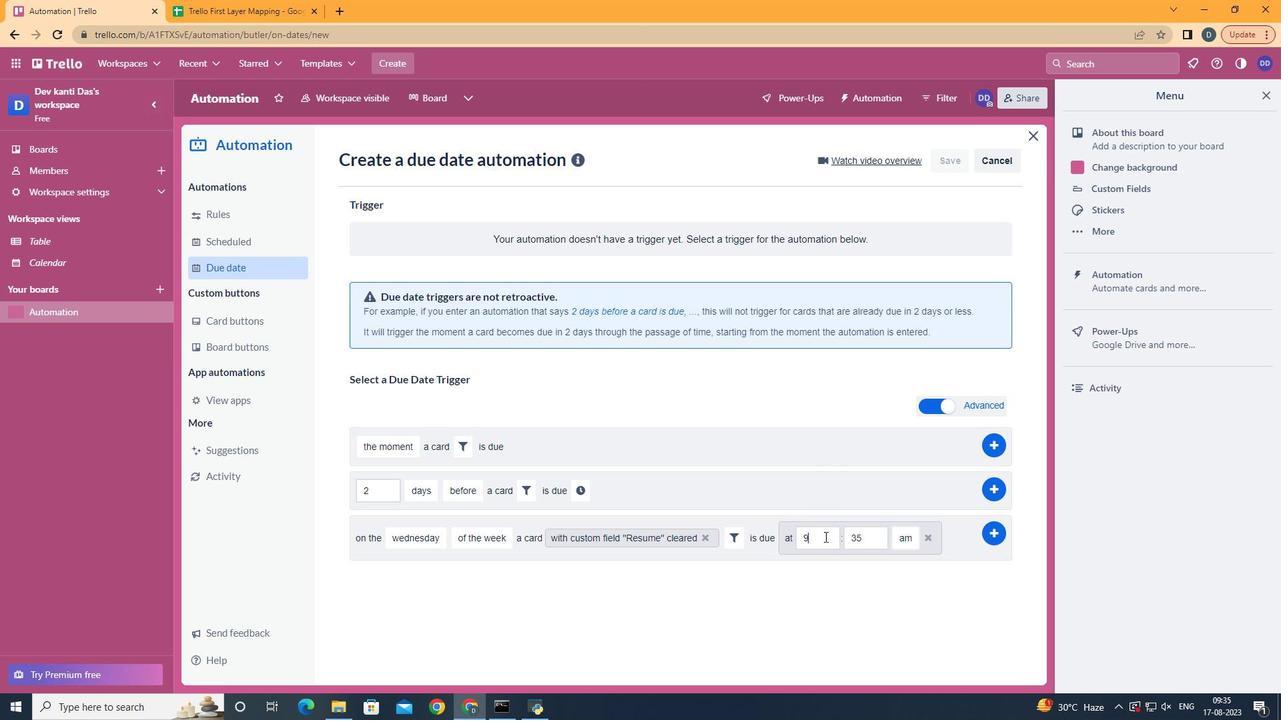 
Action: Mouse pressed left at (817, 530)
Screenshot: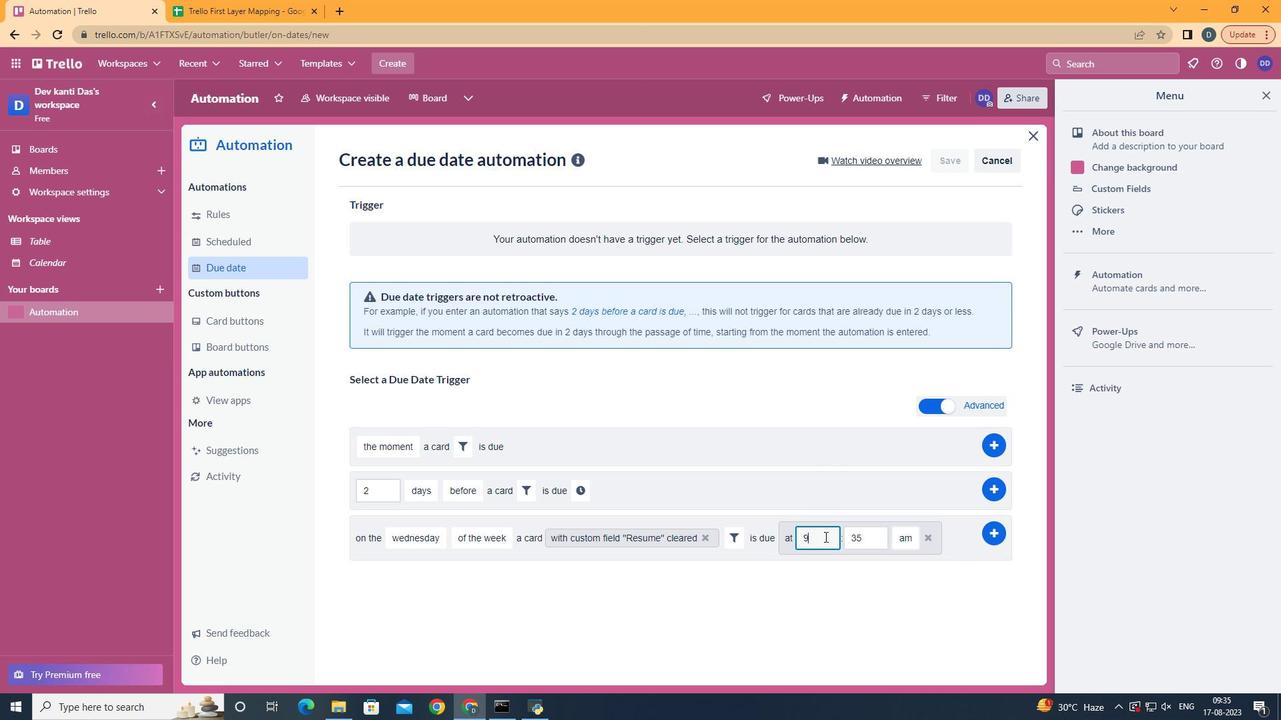
Action: Key pressed <Key.backspace>11
Screenshot: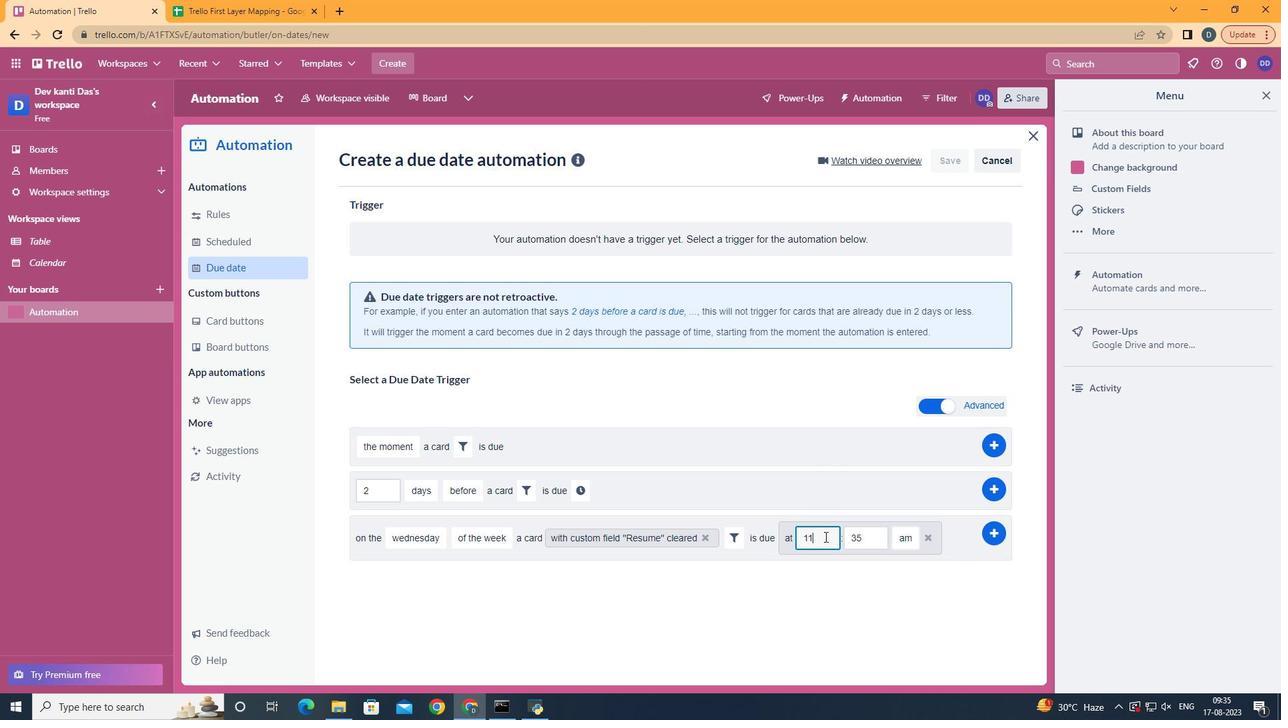 
Action: Mouse moved to (869, 531)
Screenshot: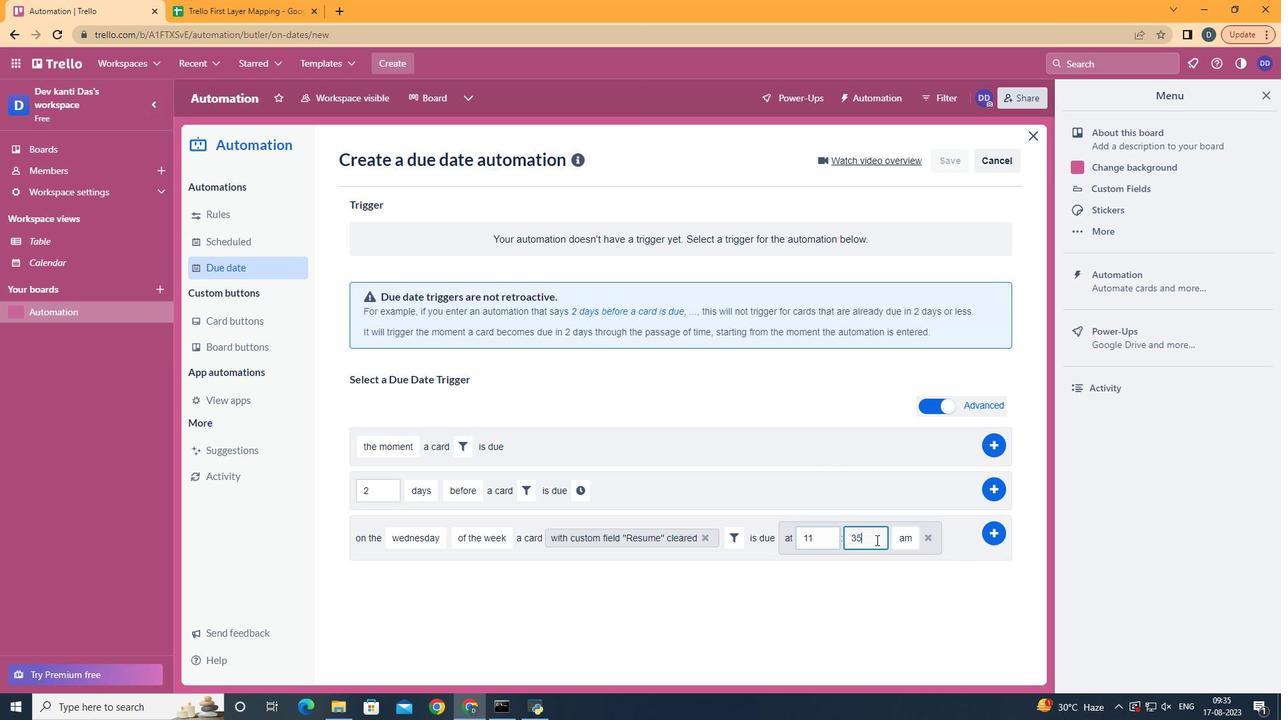 
Action: Mouse pressed left at (869, 531)
Screenshot: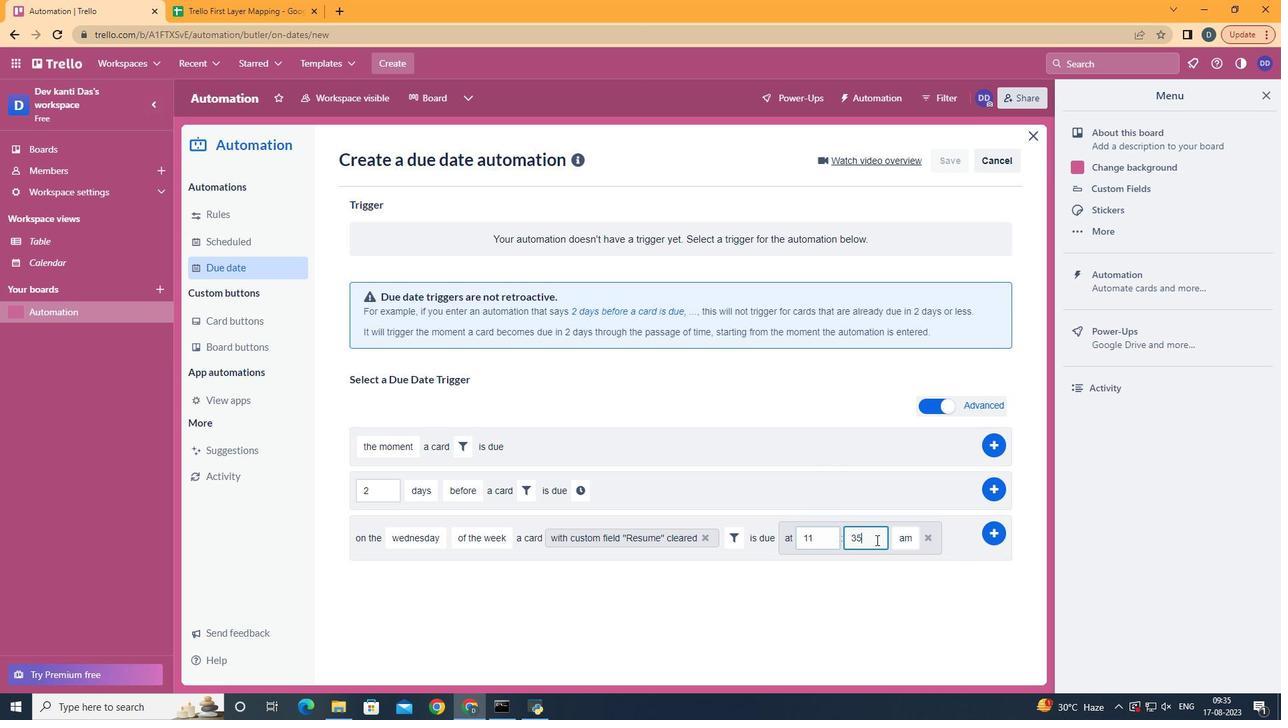 
Action: Mouse moved to (853, 540)
Screenshot: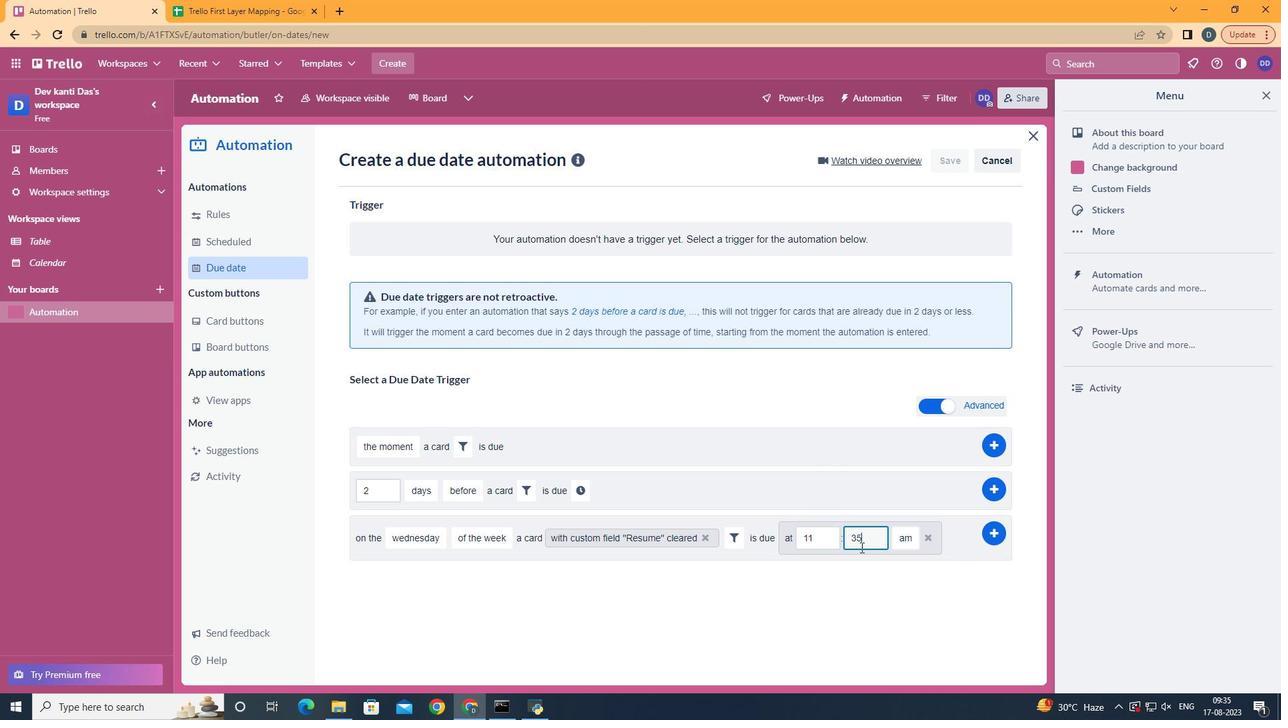 
Action: Key pressed <Key.backspace><Key.backspace>00
Screenshot: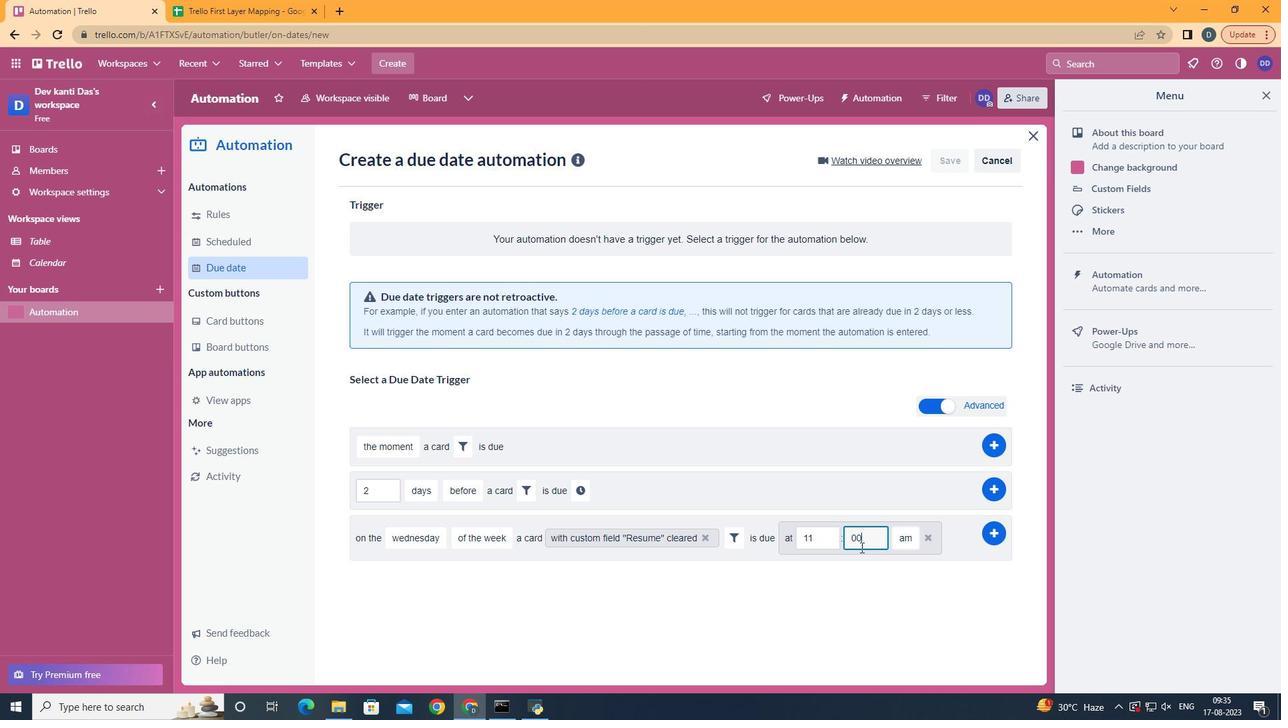 
Action: Mouse moved to (995, 526)
Screenshot: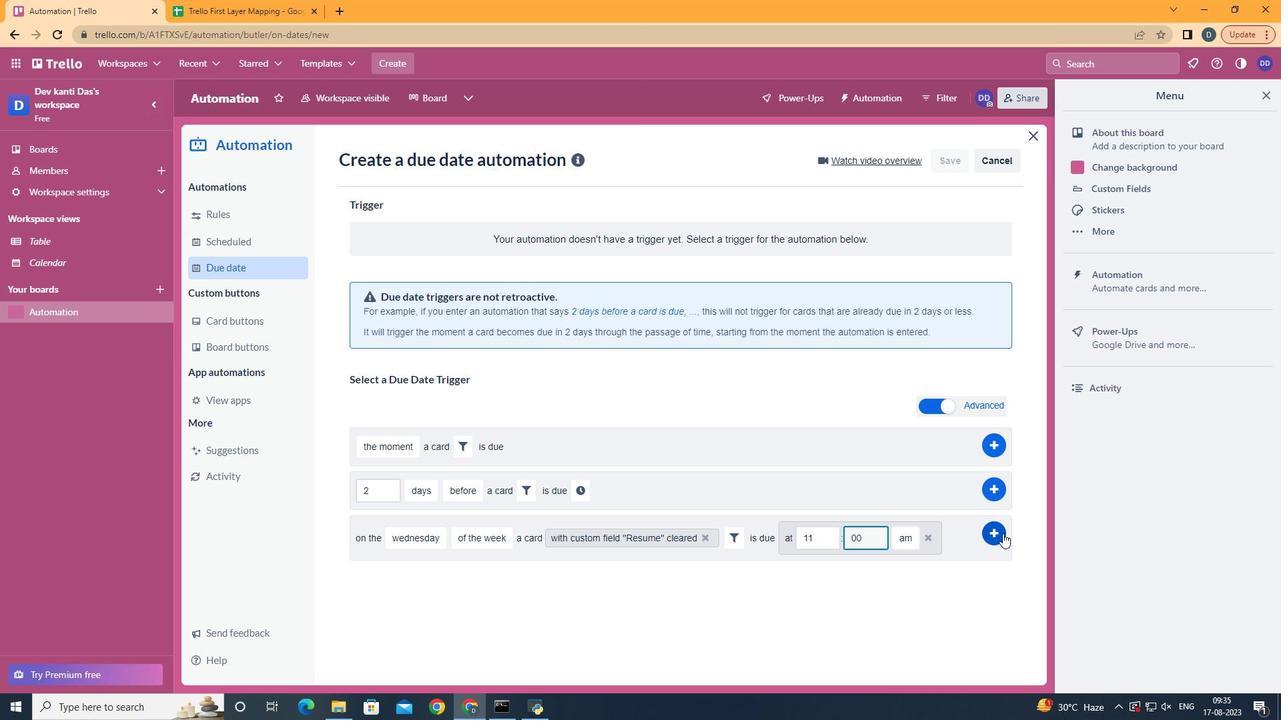 
Action: Mouse pressed left at (995, 526)
Screenshot: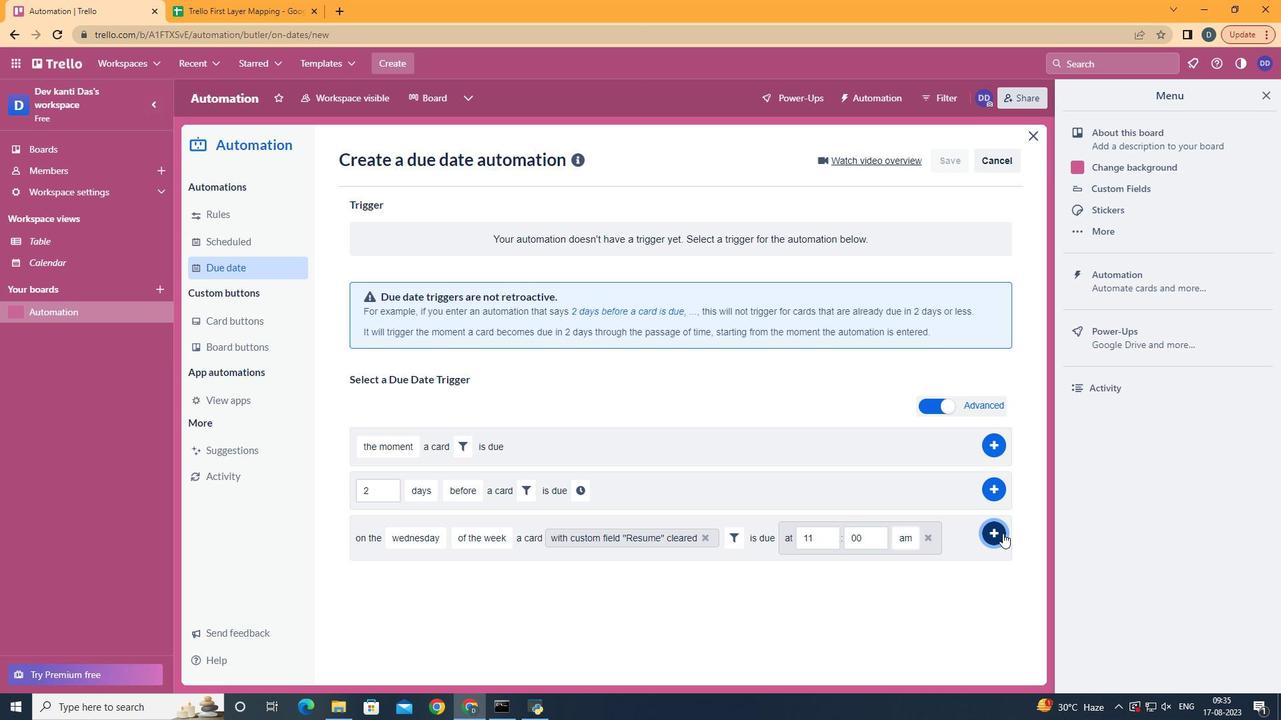
